 Task: Open Card Card0000000403 in Board Board0000000101 in Workspace WS0000000034 in Trello. Add Member Email0000000135 to Card Card0000000403 in Board Board0000000101 in Workspace WS0000000034 in Trello. Add Orange Label titled Label0000000403 to Card Card0000000403 in Board Board0000000101 in Workspace WS0000000034 in Trello. Add Checklist CL0000000403 to Card Card0000000403 in Board Board0000000101 in Workspace WS0000000034 in Trello. Add Dates with Start Date as Oct 01 2023 and Due Date as Oct 31 2023 to Card Card0000000403 in Board Board0000000101 in Workspace WS0000000034 in Trello
Action: Mouse moved to (710, 751)
Screenshot: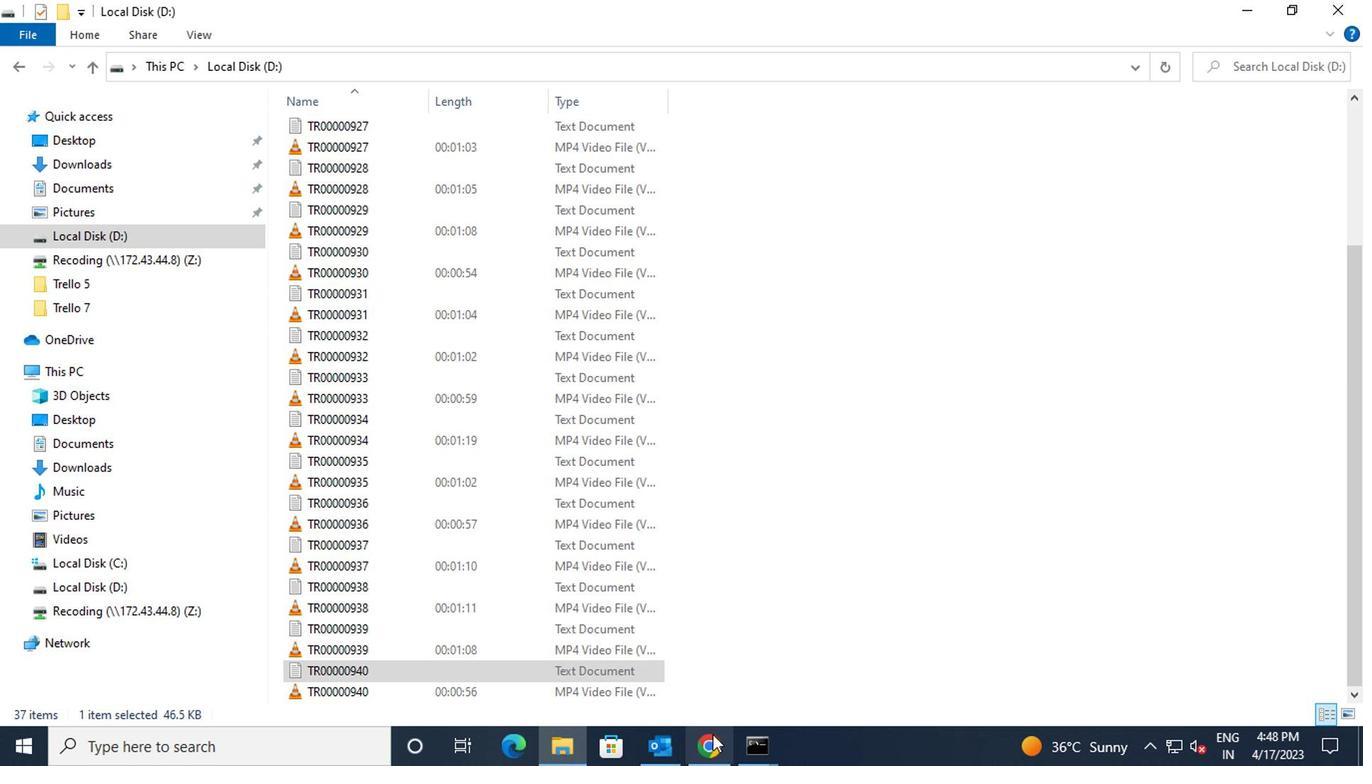 
Action: Mouse pressed left at (710, 751)
Screenshot: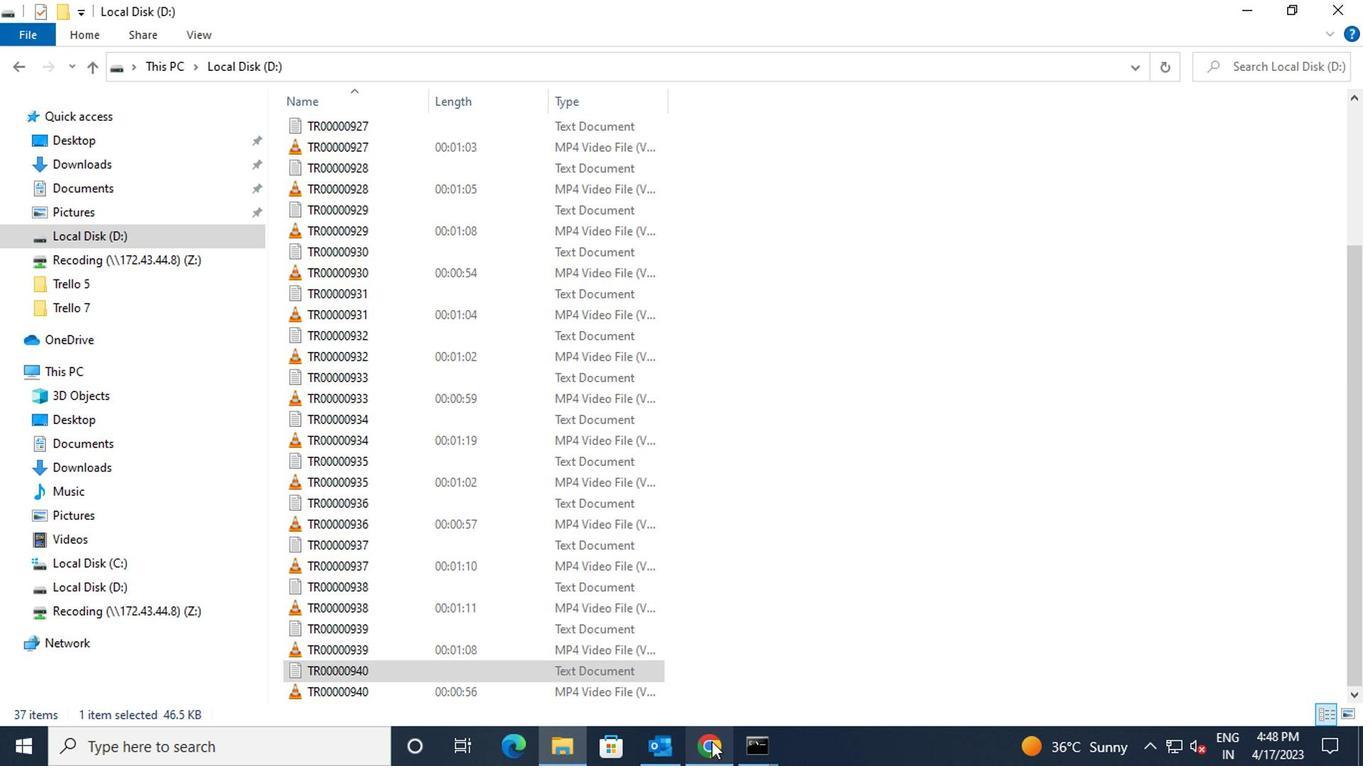 
Action: Mouse moved to (507, 646)
Screenshot: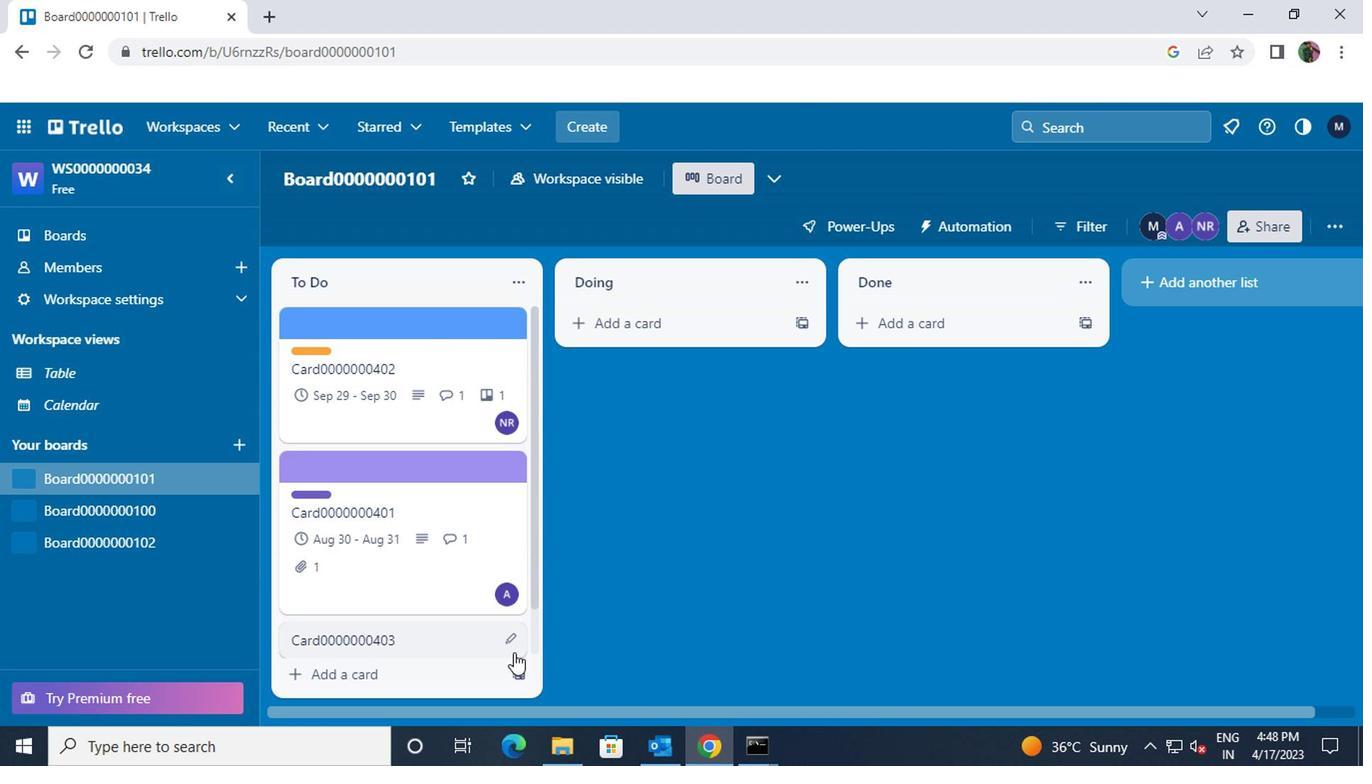 
Action: Mouse pressed left at (507, 646)
Screenshot: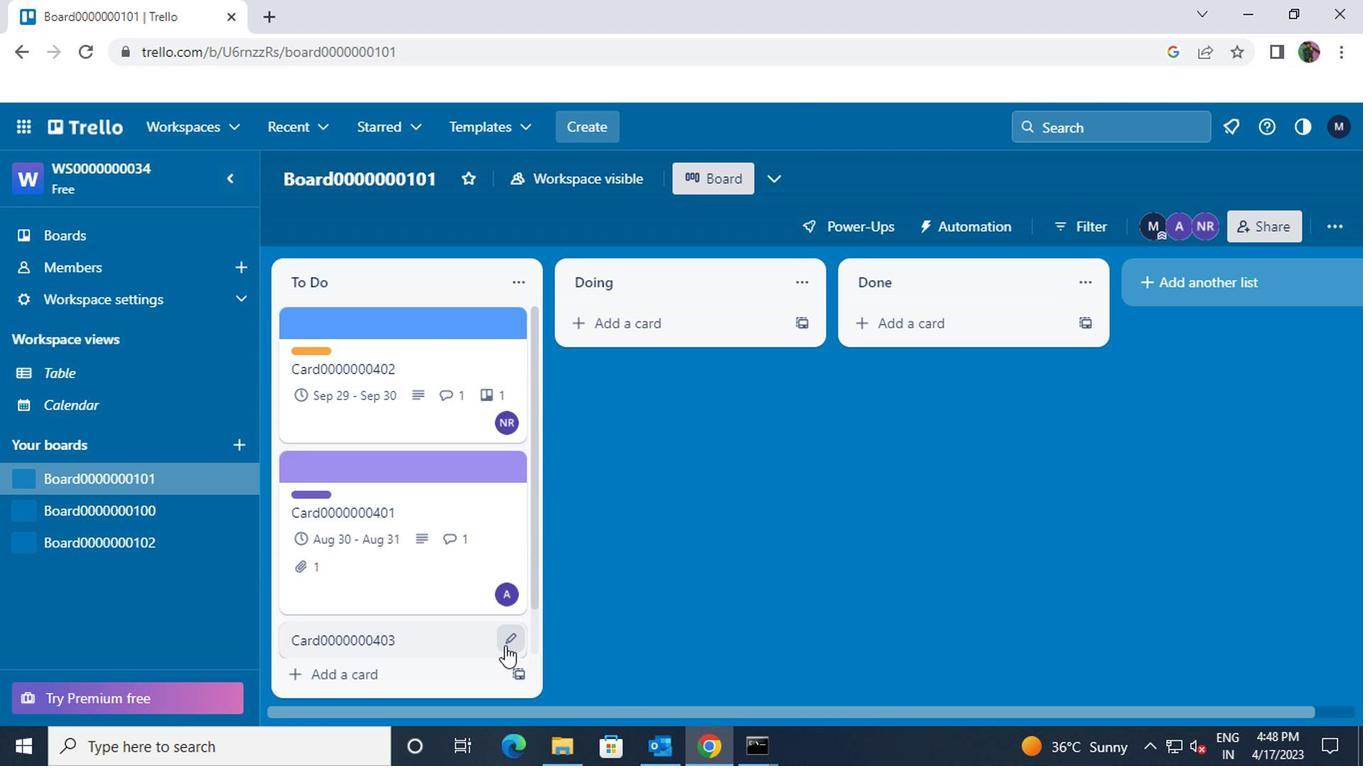 
Action: Mouse moved to (591, 448)
Screenshot: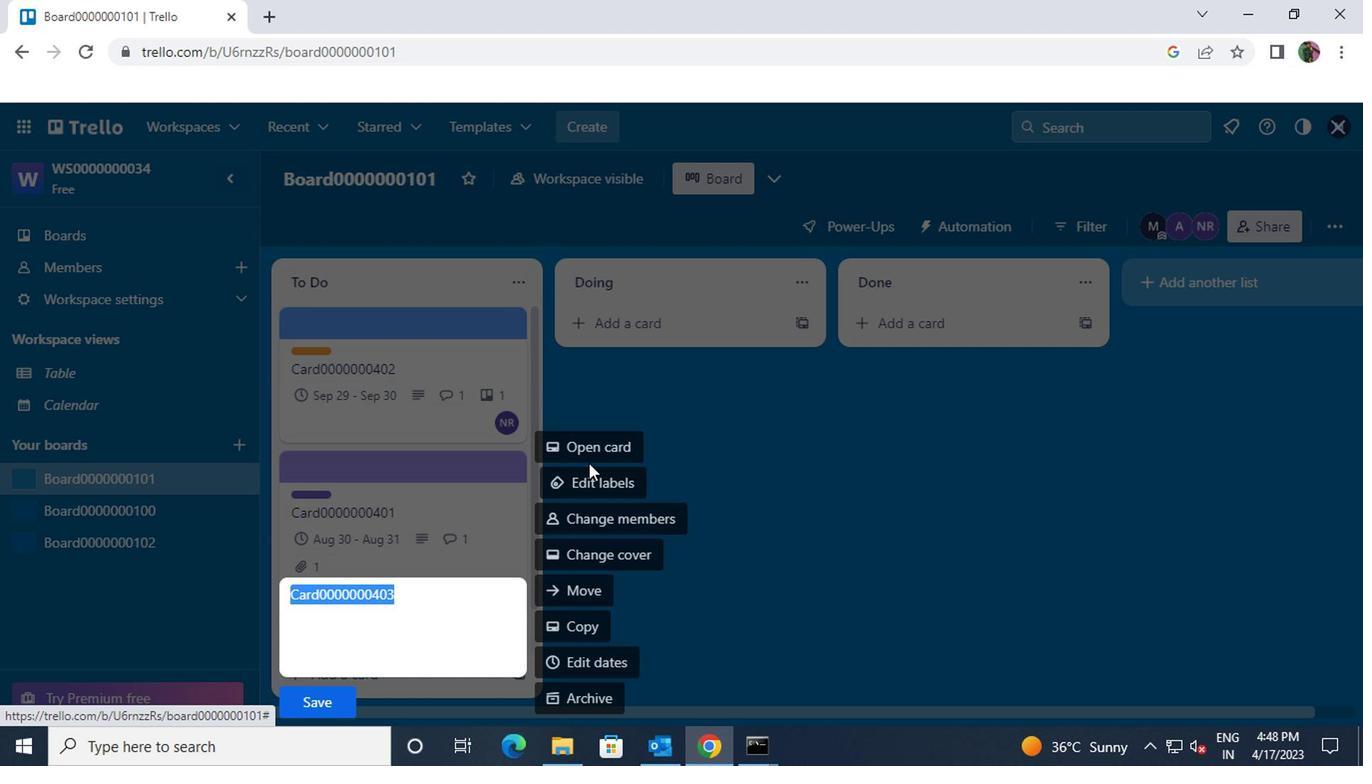 
Action: Mouse pressed left at (591, 448)
Screenshot: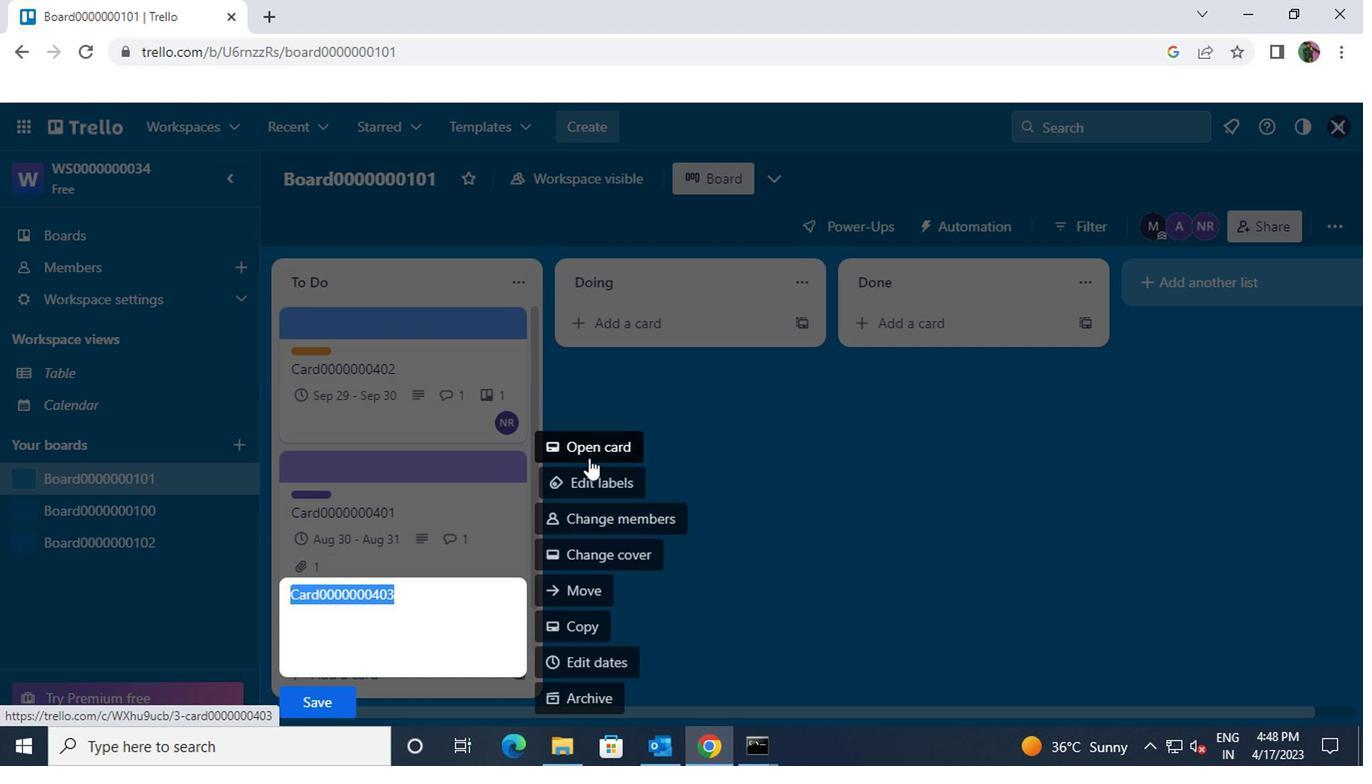 
Action: Mouse moved to (894, 285)
Screenshot: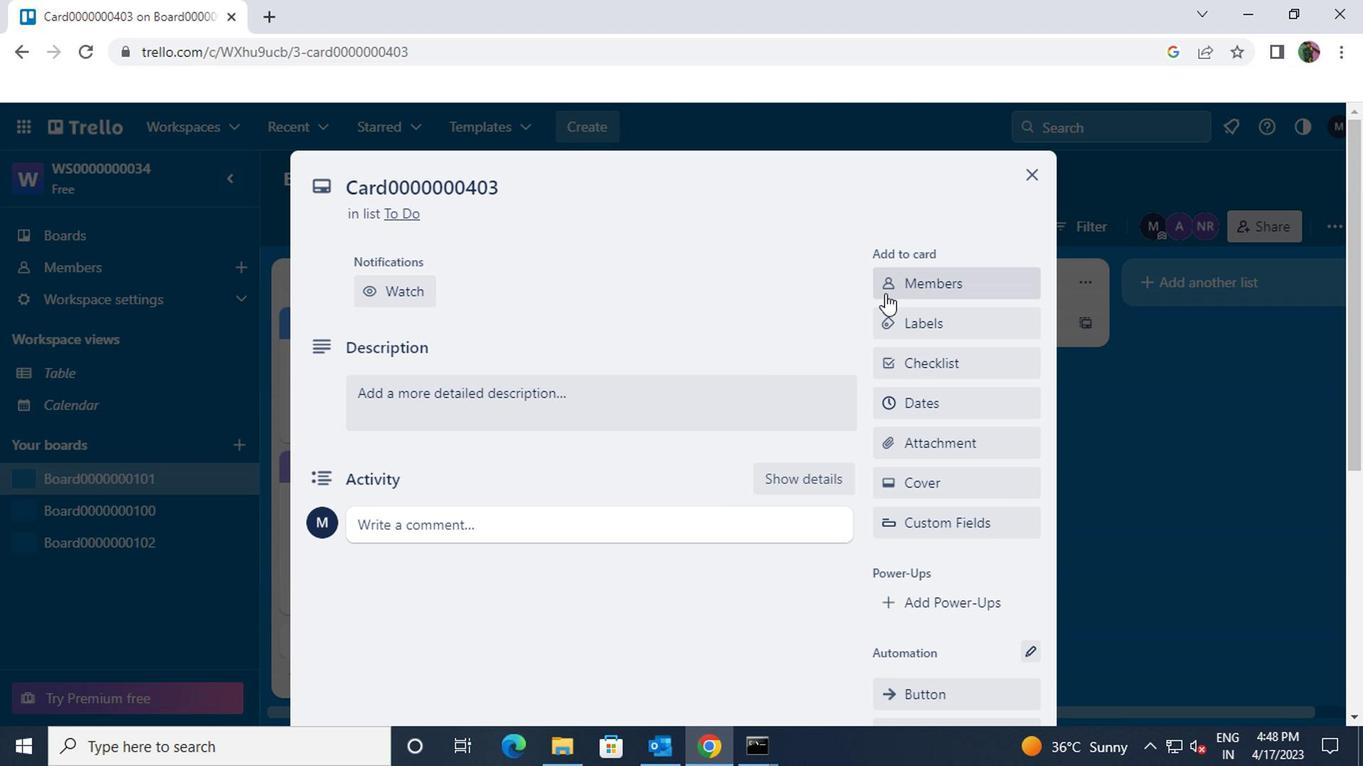 
Action: Mouse pressed left at (894, 285)
Screenshot: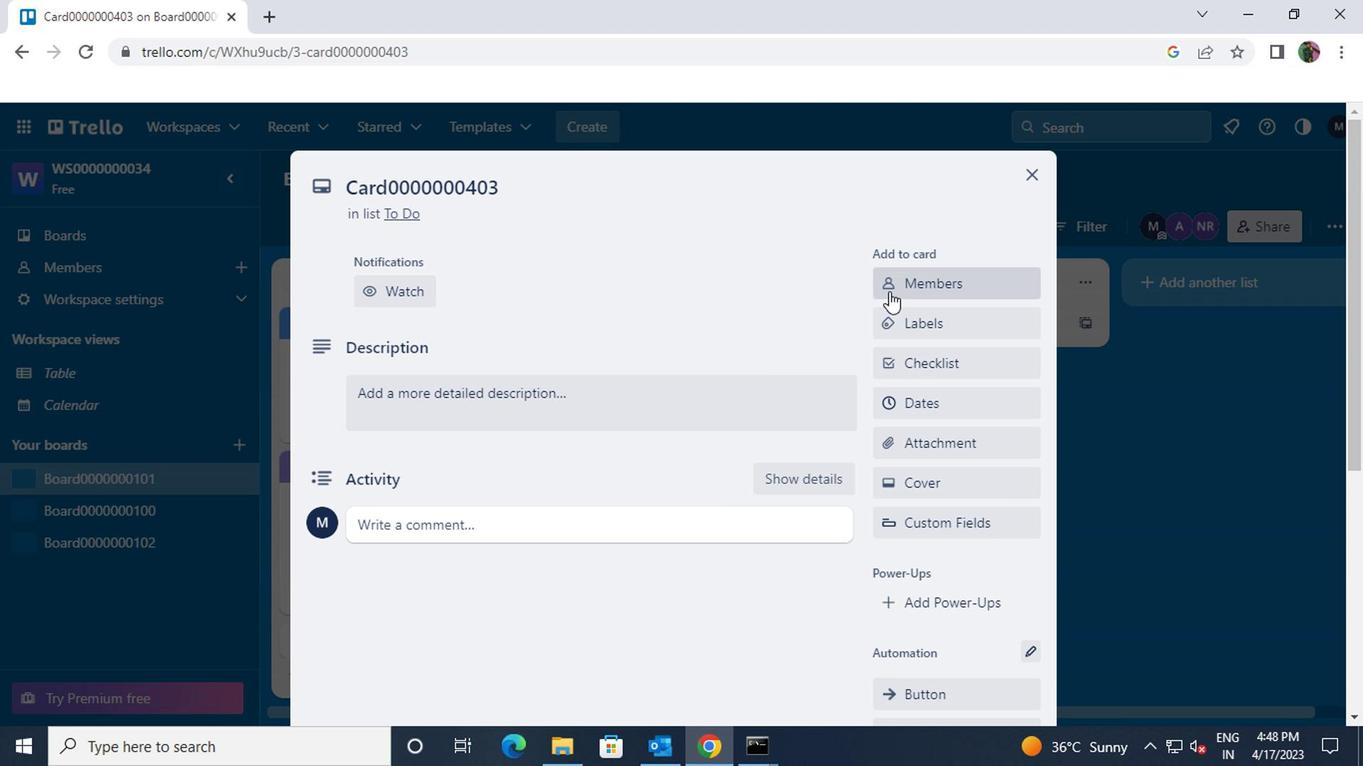 
Action: Key pressed vinnyoffice2<Key.shift>@GMAIL.COM
Screenshot: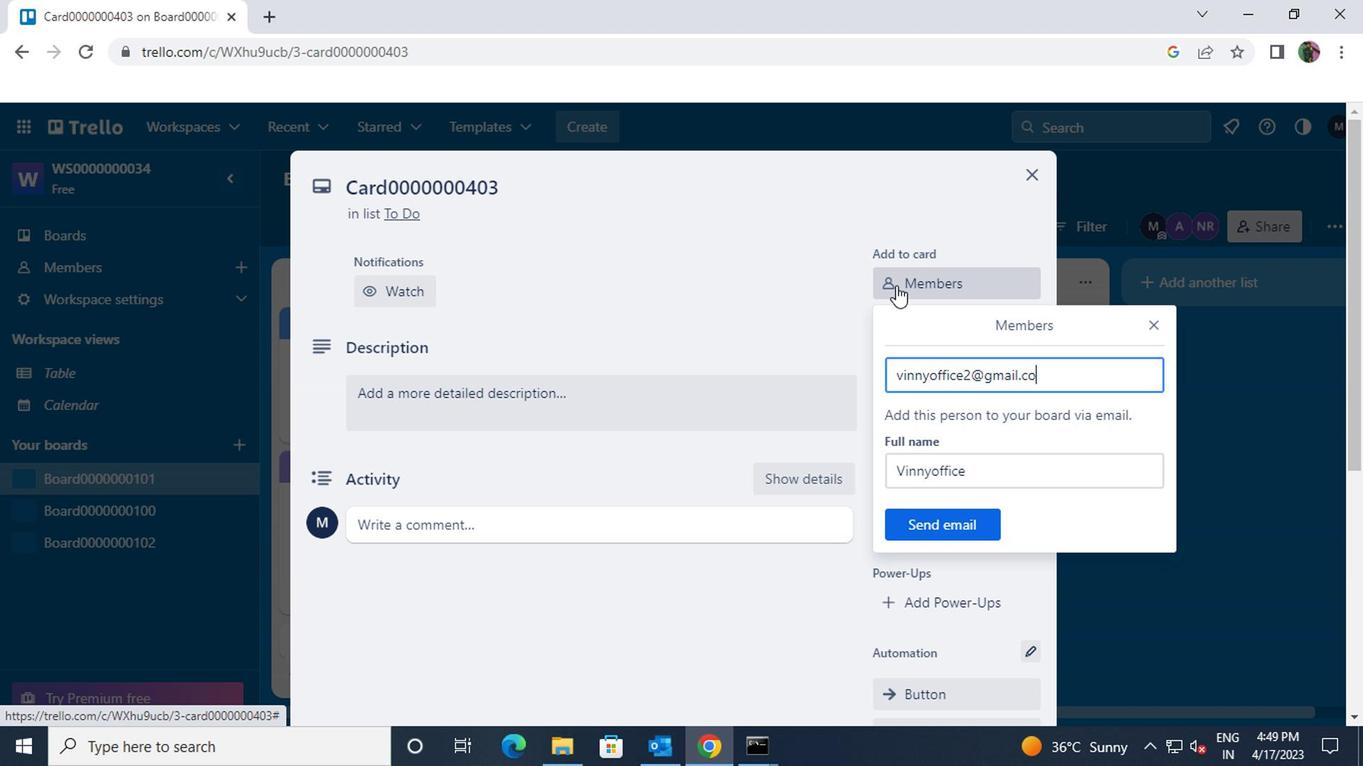 
Action: Mouse moved to (935, 522)
Screenshot: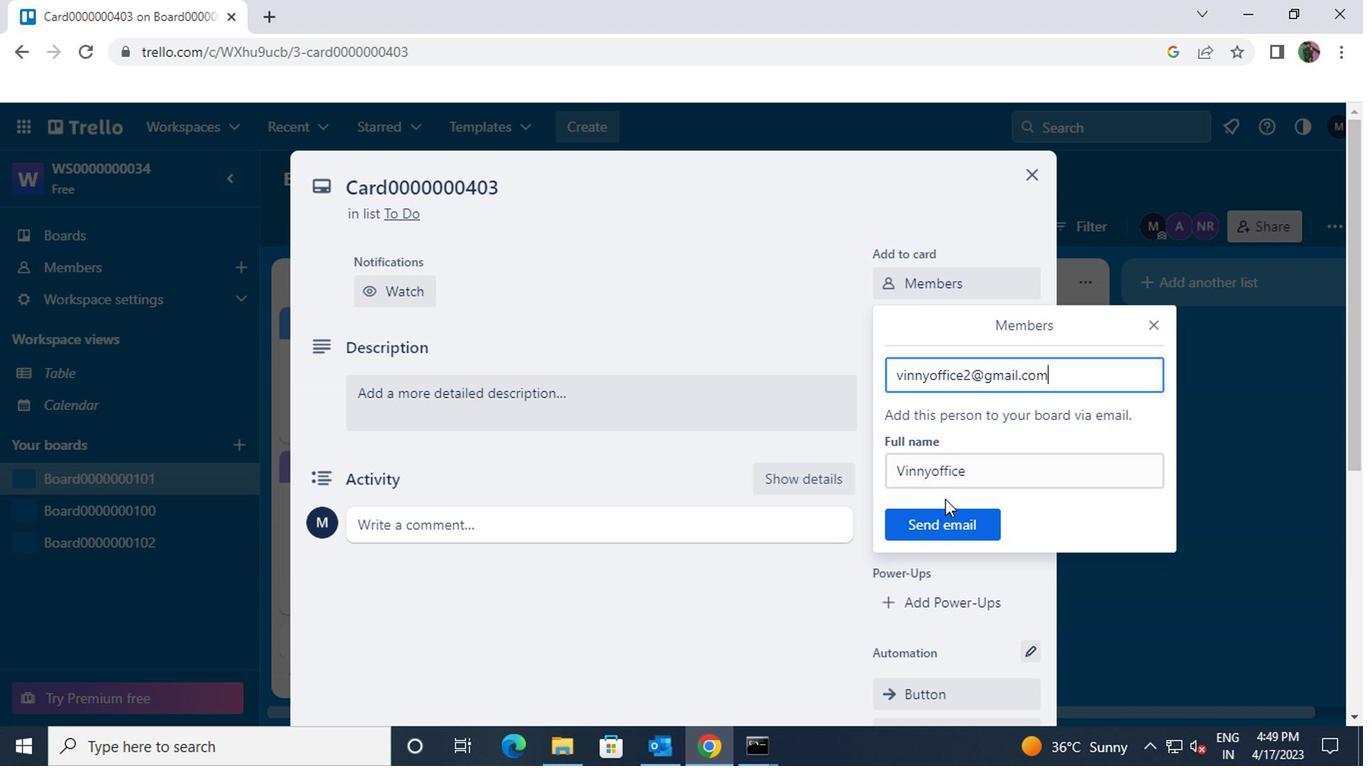 
Action: Mouse pressed left at (935, 522)
Screenshot: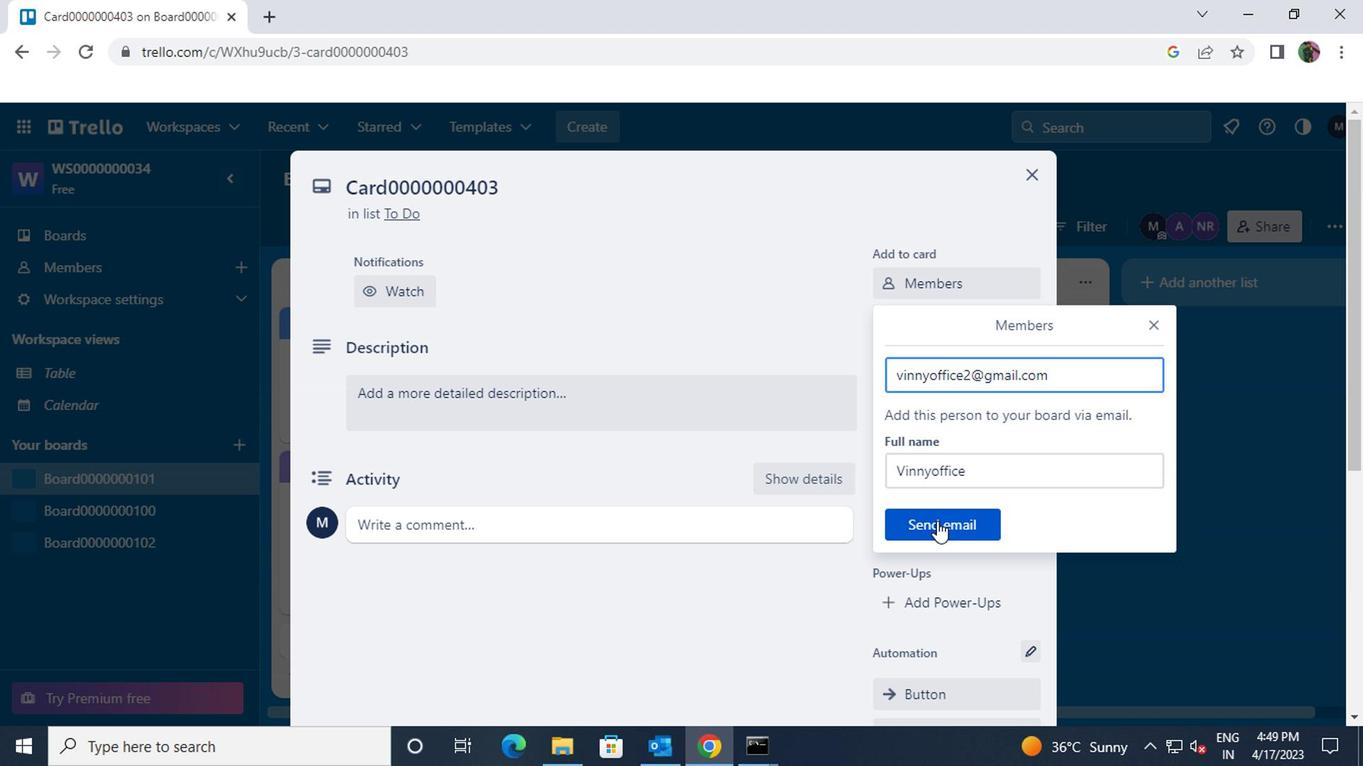 
Action: Mouse moved to (953, 326)
Screenshot: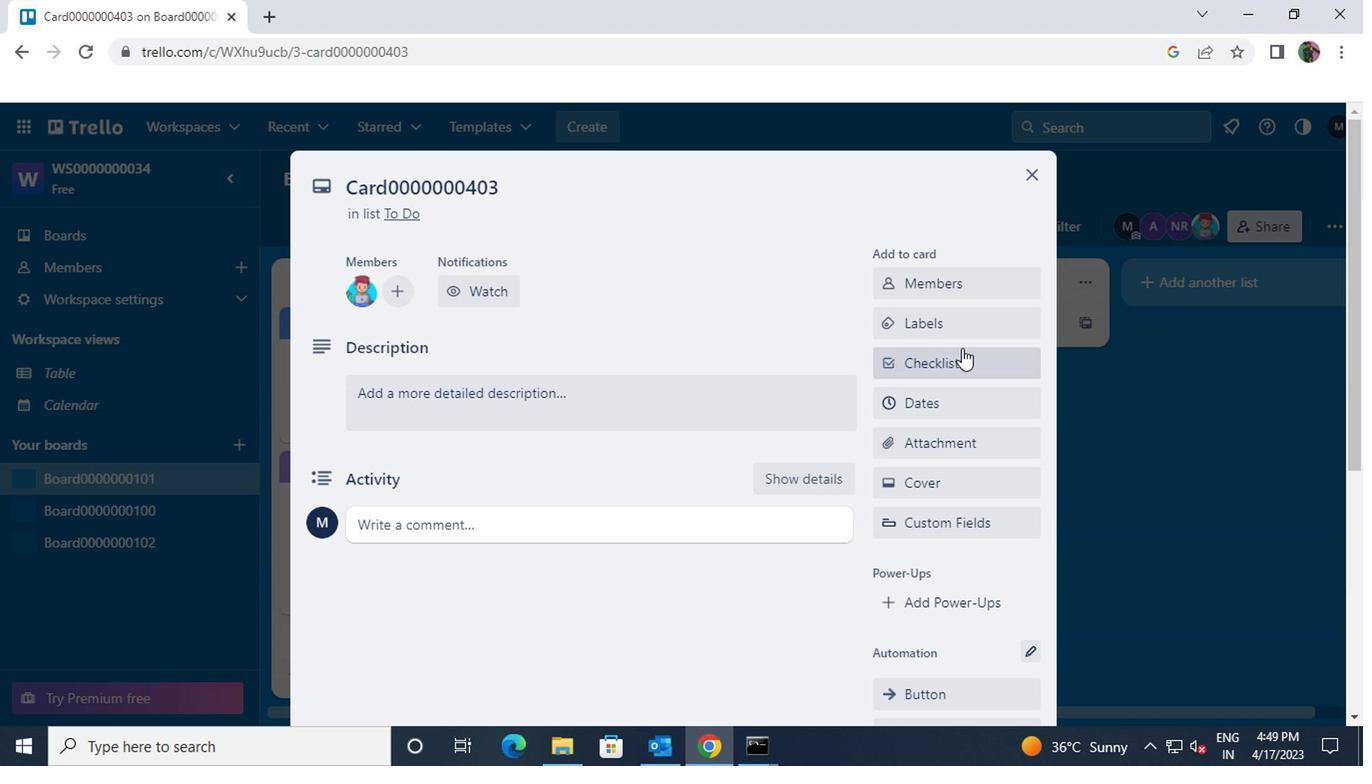 
Action: Mouse pressed left at (953, 326)
Screenshot: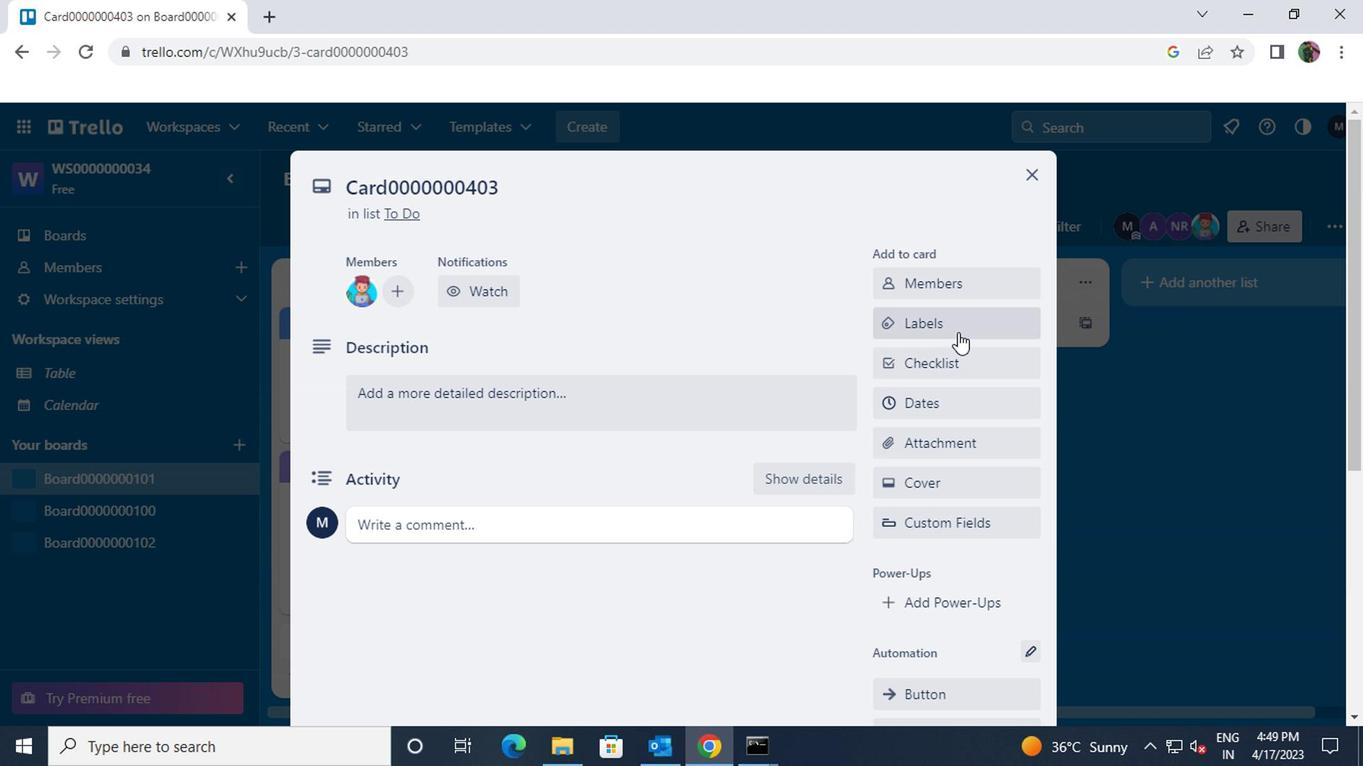 
Action: Mouse moved to (1014, 596)
Screenshot: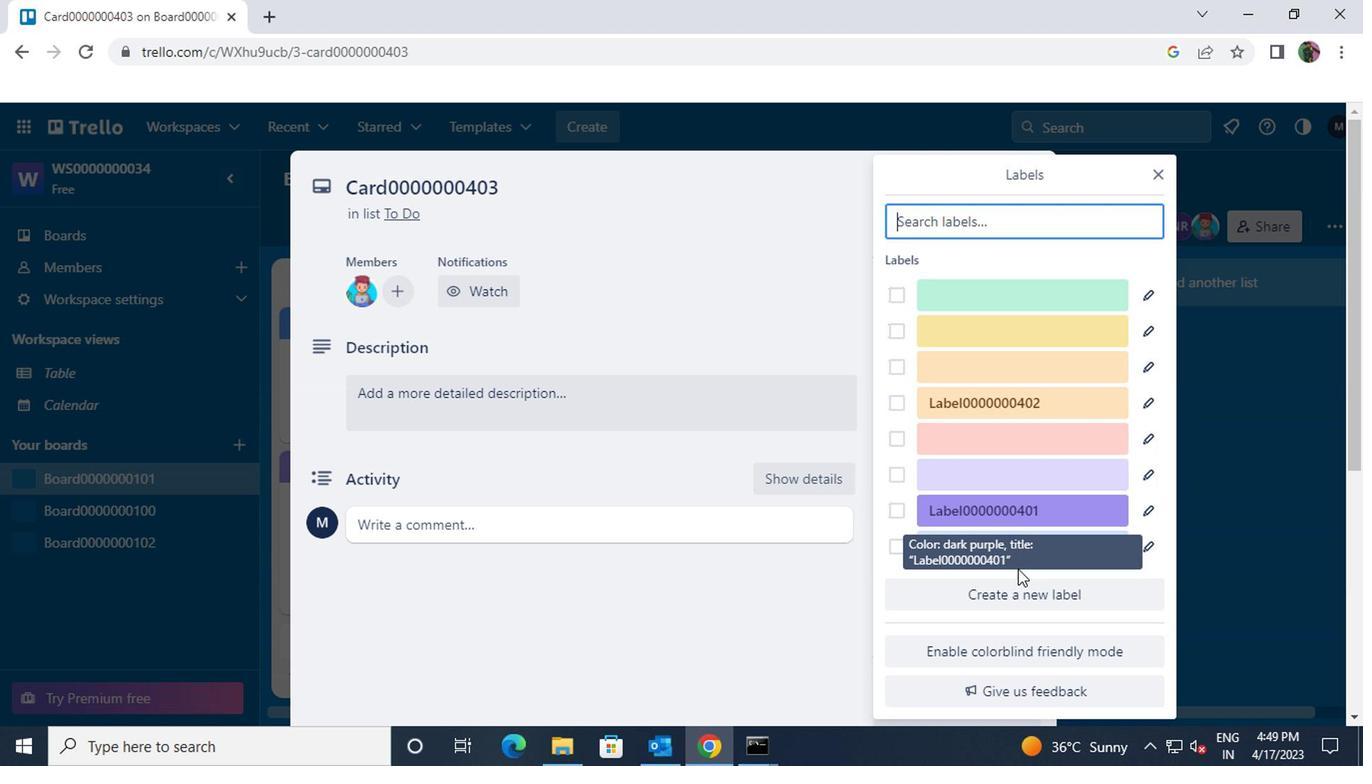 
Action: Mouse pressed left at (1014, 596)
Screenshot: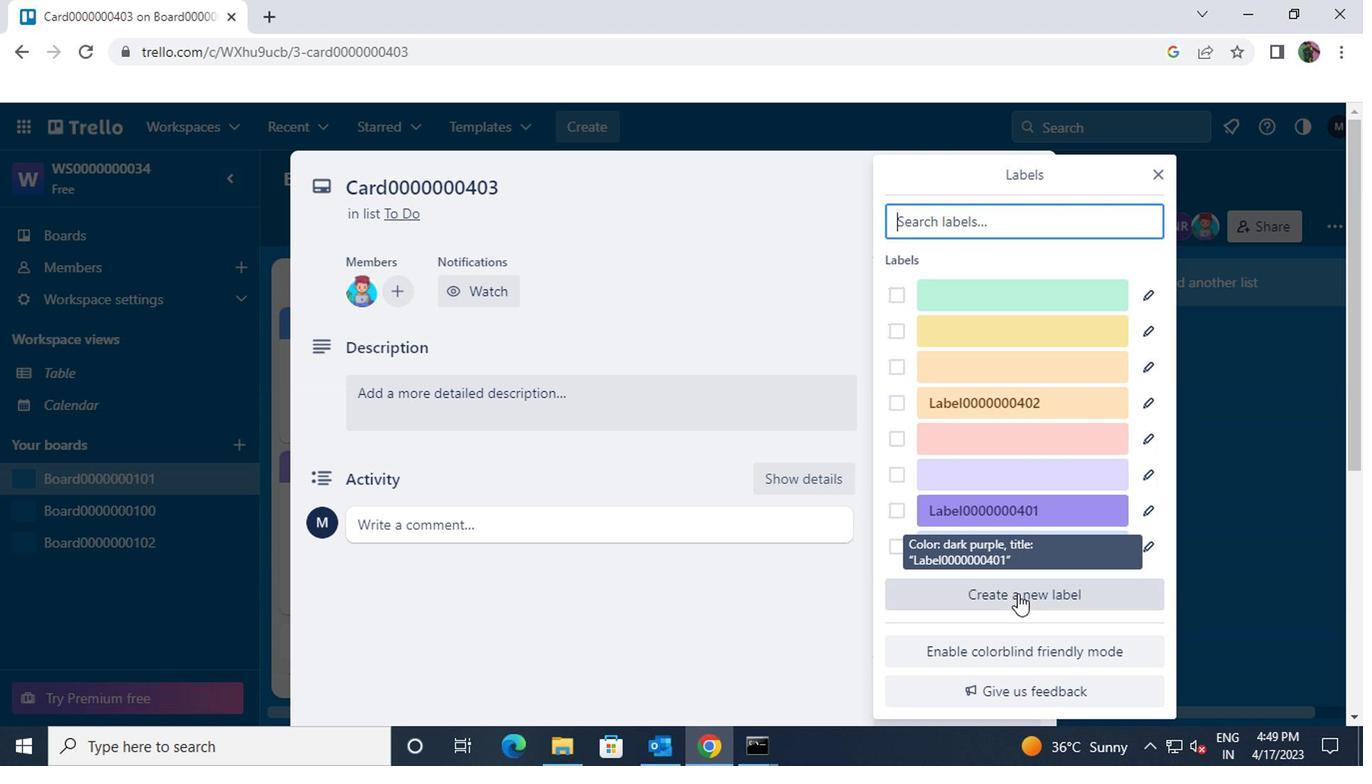 
Action: Mouse moved to (992, 355)
Screenshot: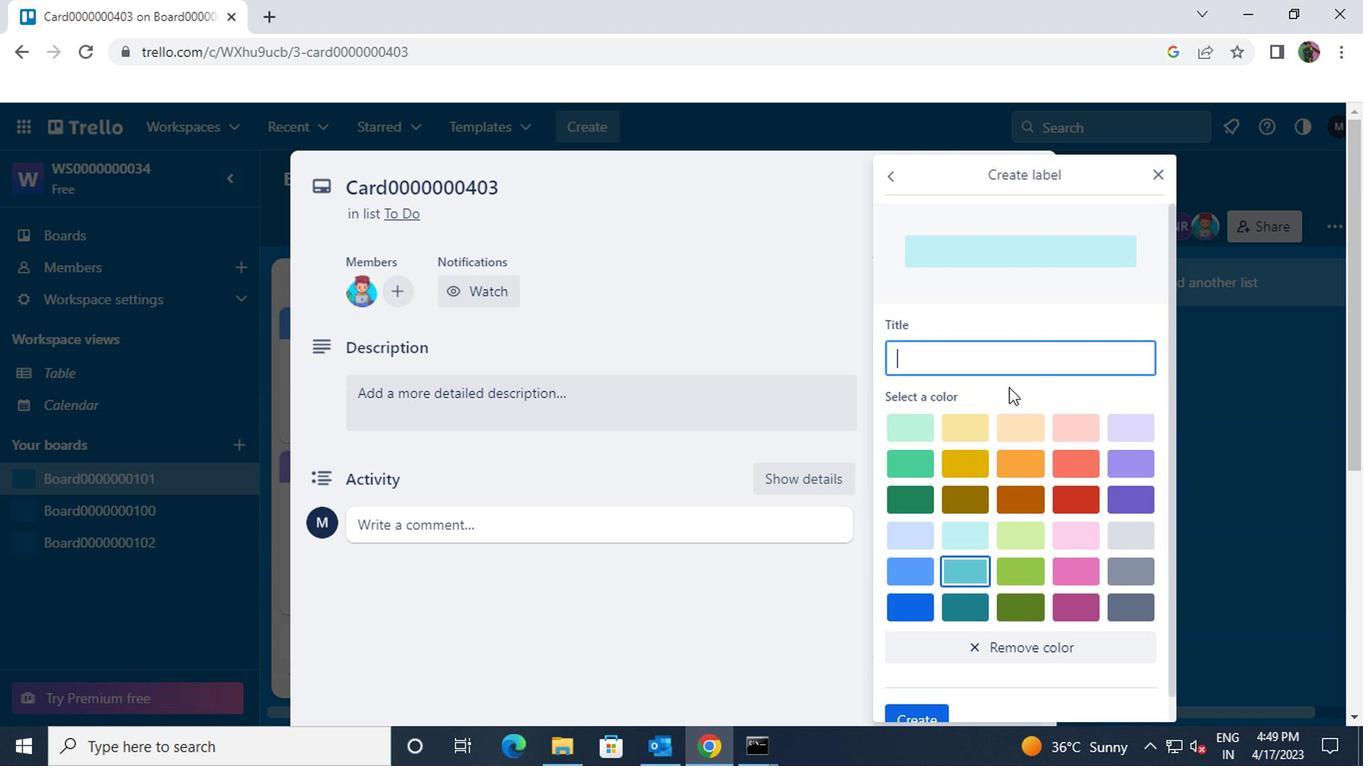 
Action: Mouse pressed left at (992, 355)
Screenshot: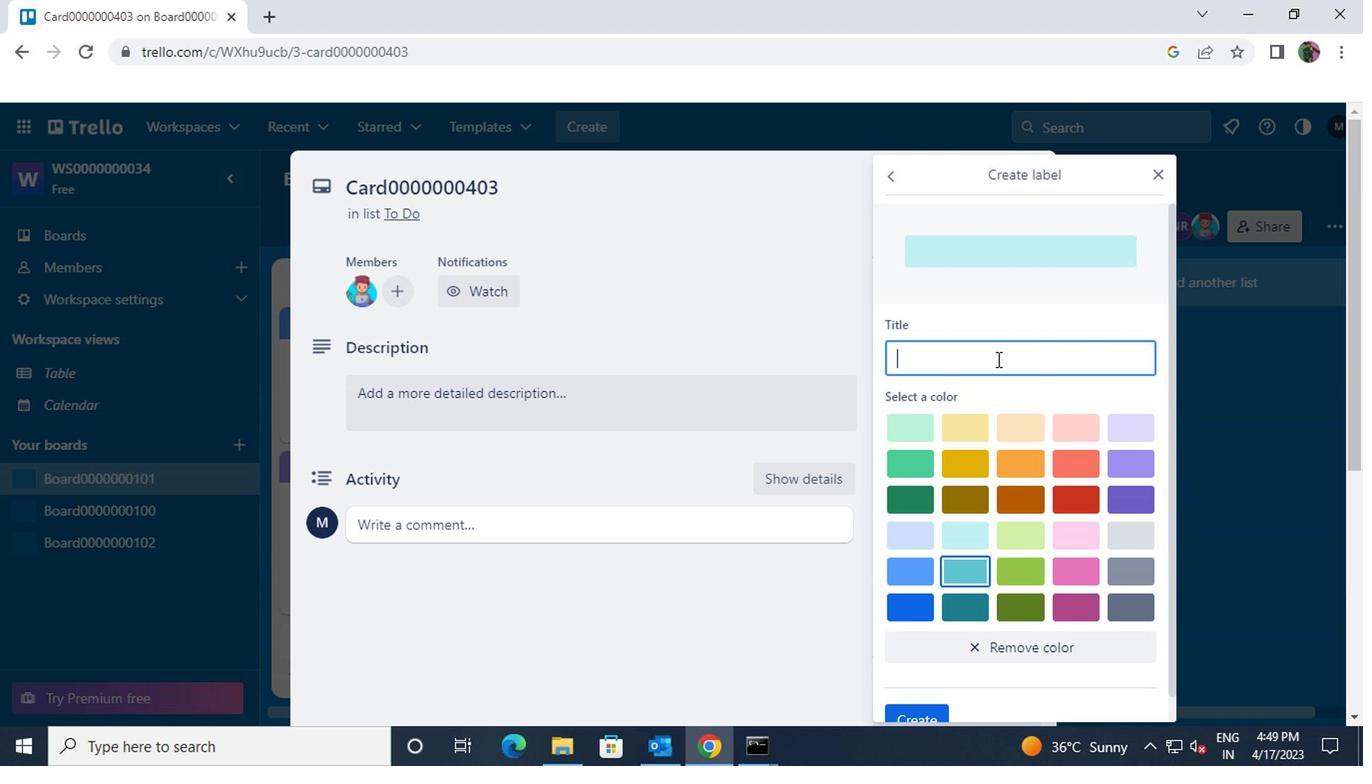 
Action: Key pressed <Key.shift>LABEL0000000403
Screenshot: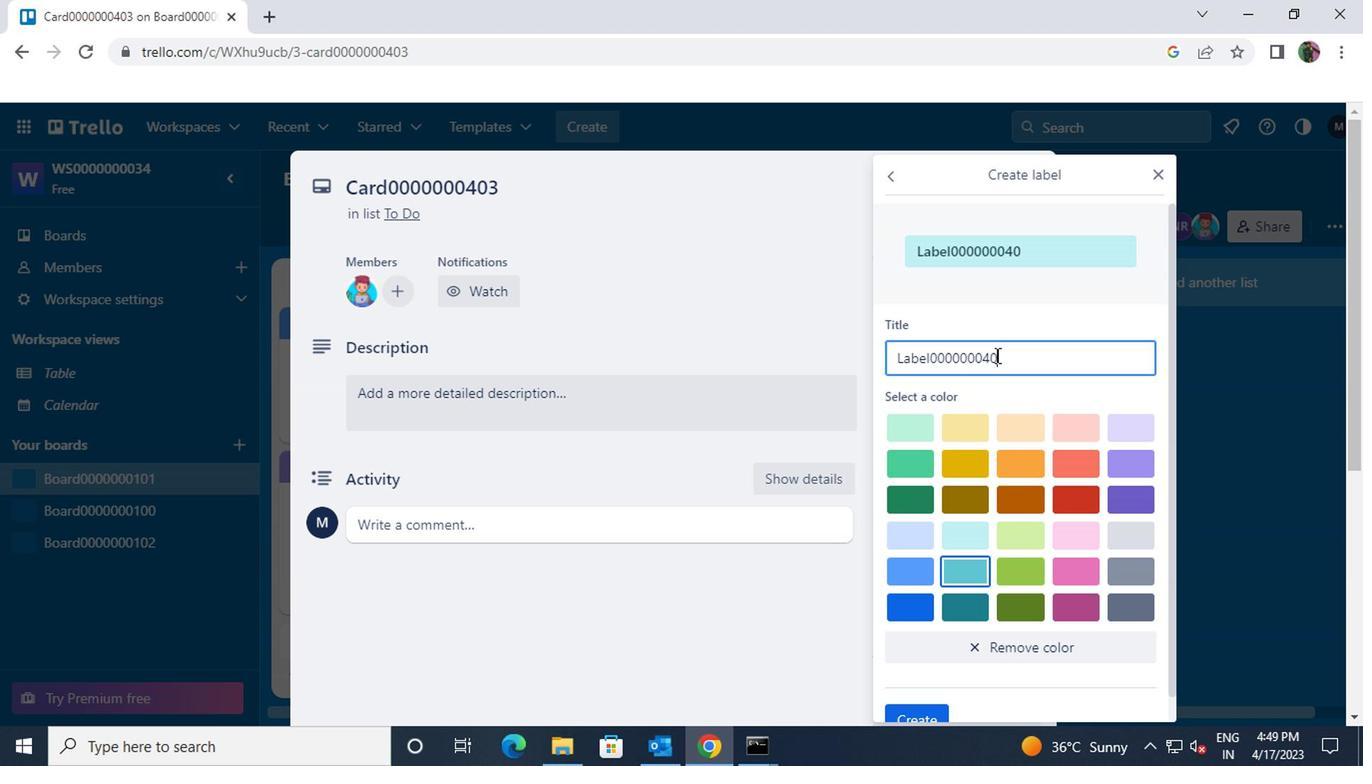 
Action: Mouse moved to (1030, 451)
Screenshot: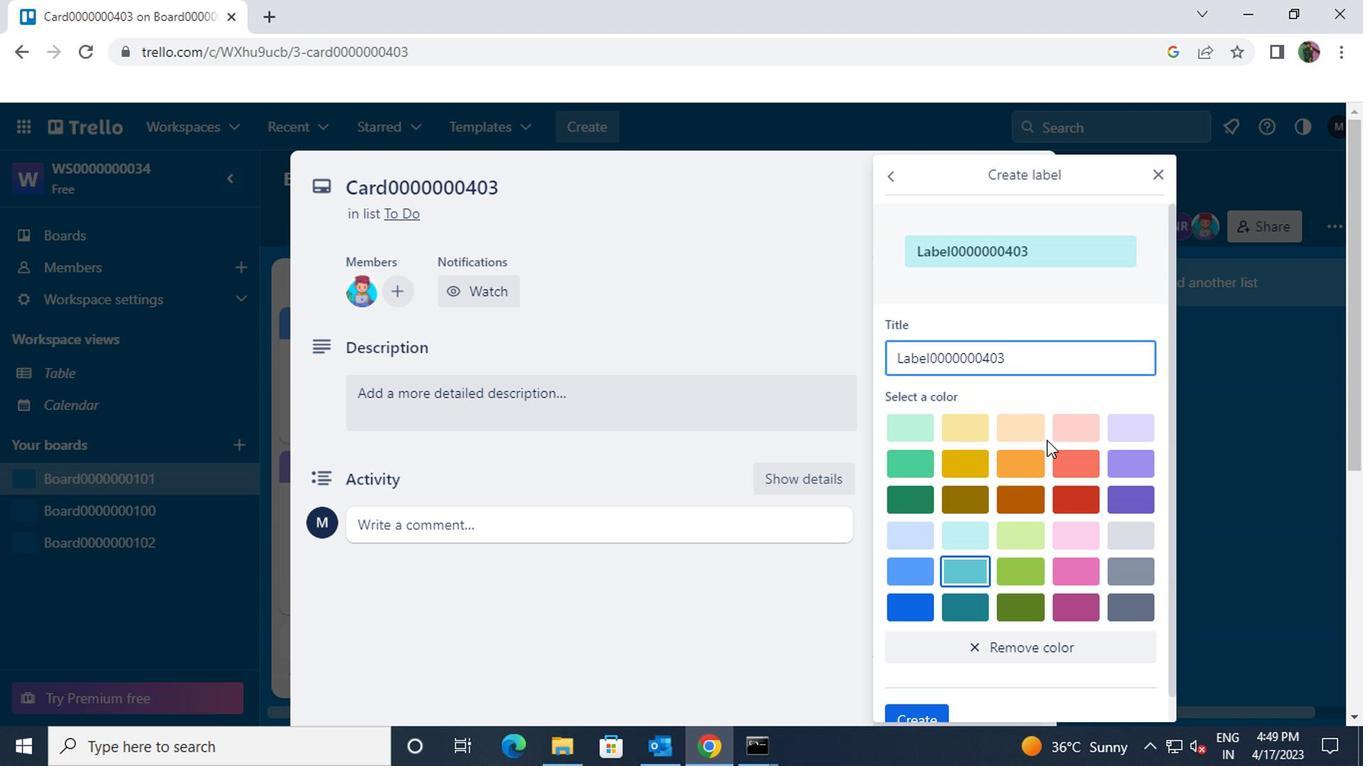 
Action: Mouse pressed left at (1030, 451)
Screenshot: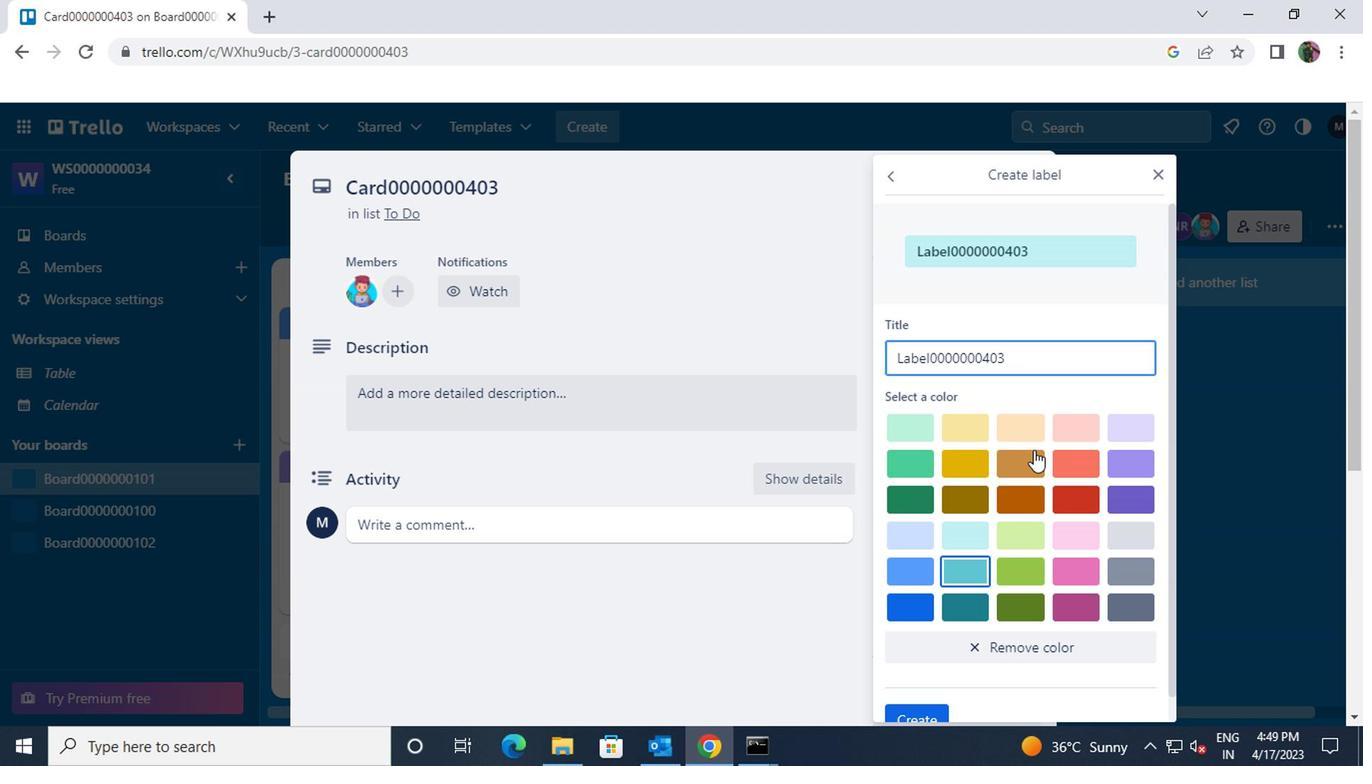 
Action: Mouse scrolled (1030, 450) with delta (0, -1)
Screenshot: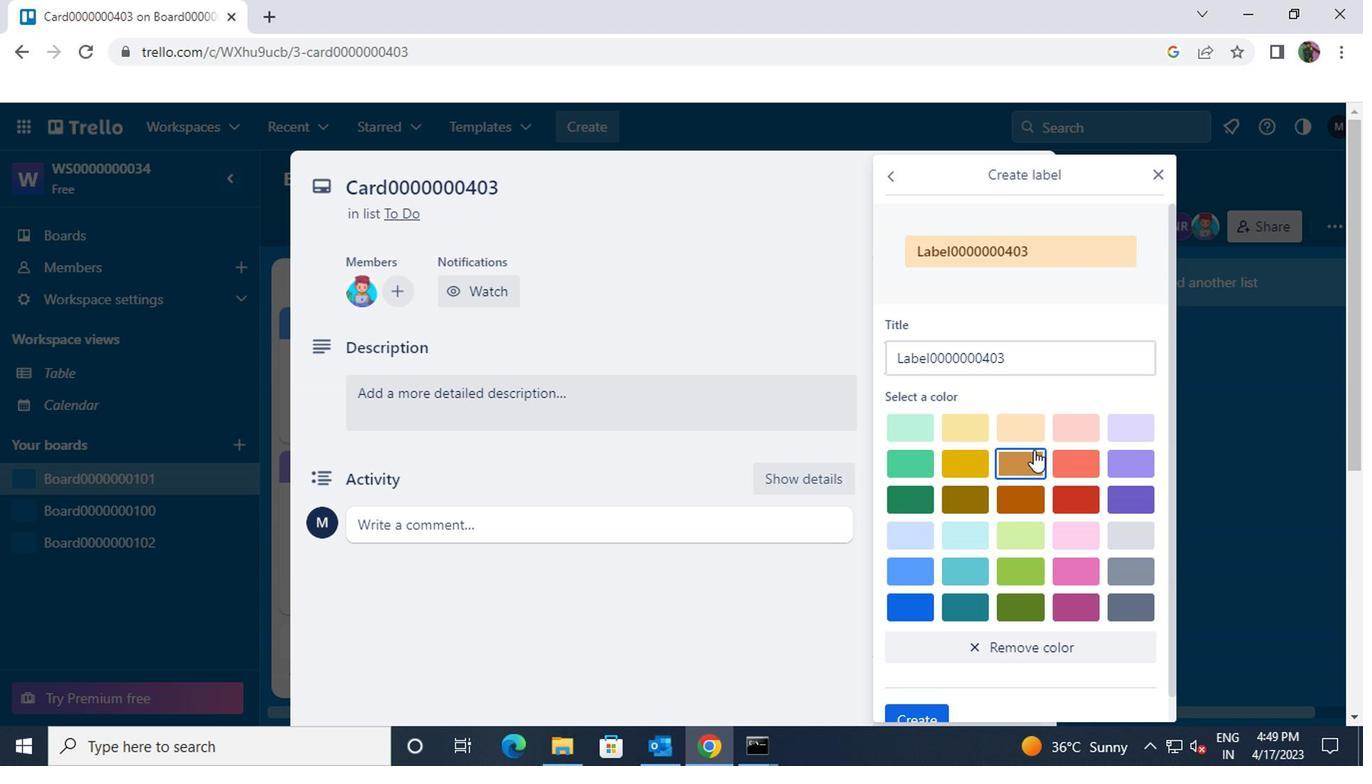 
Action: Mouse scrolled (1030, 450) with delta (0, -1)
Screenshot: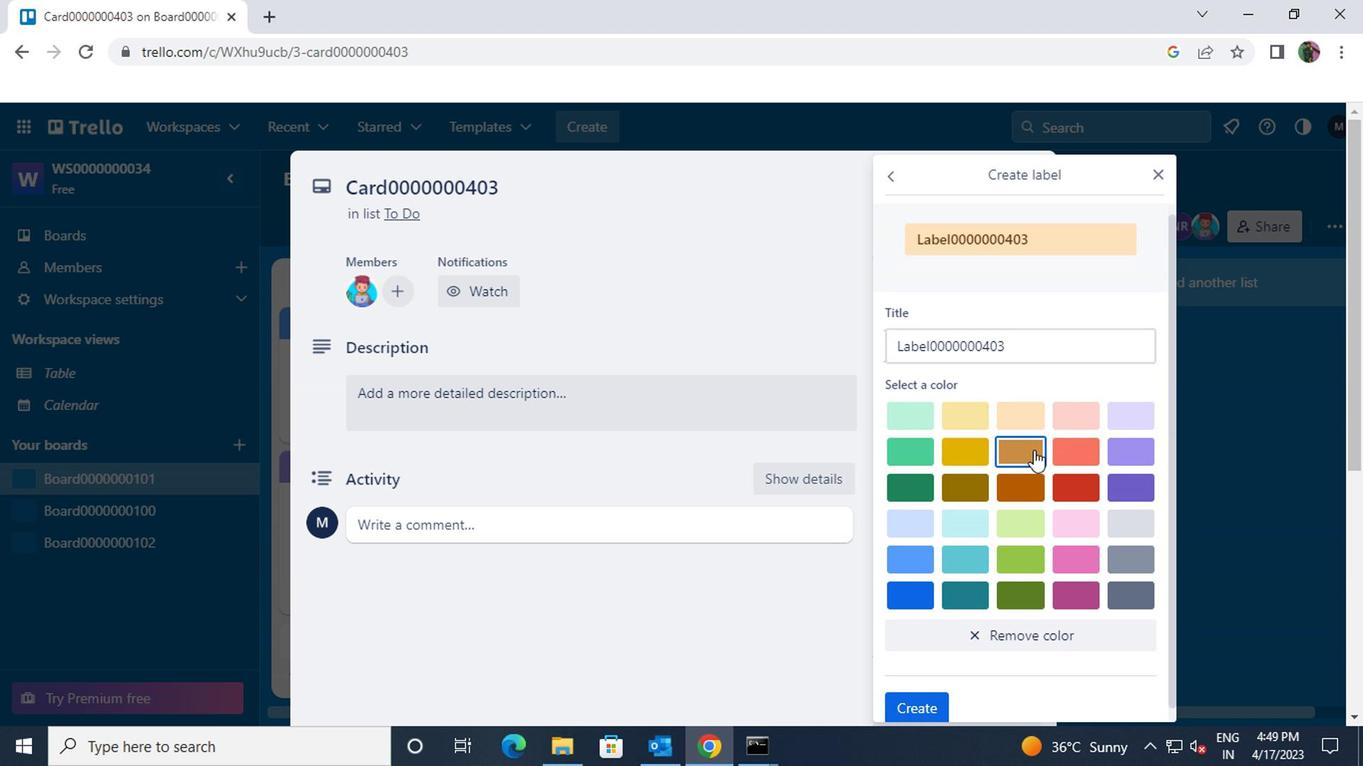 
Action: Mouse scrolled (1030, 450) with delta (0, -1)
Screenshot: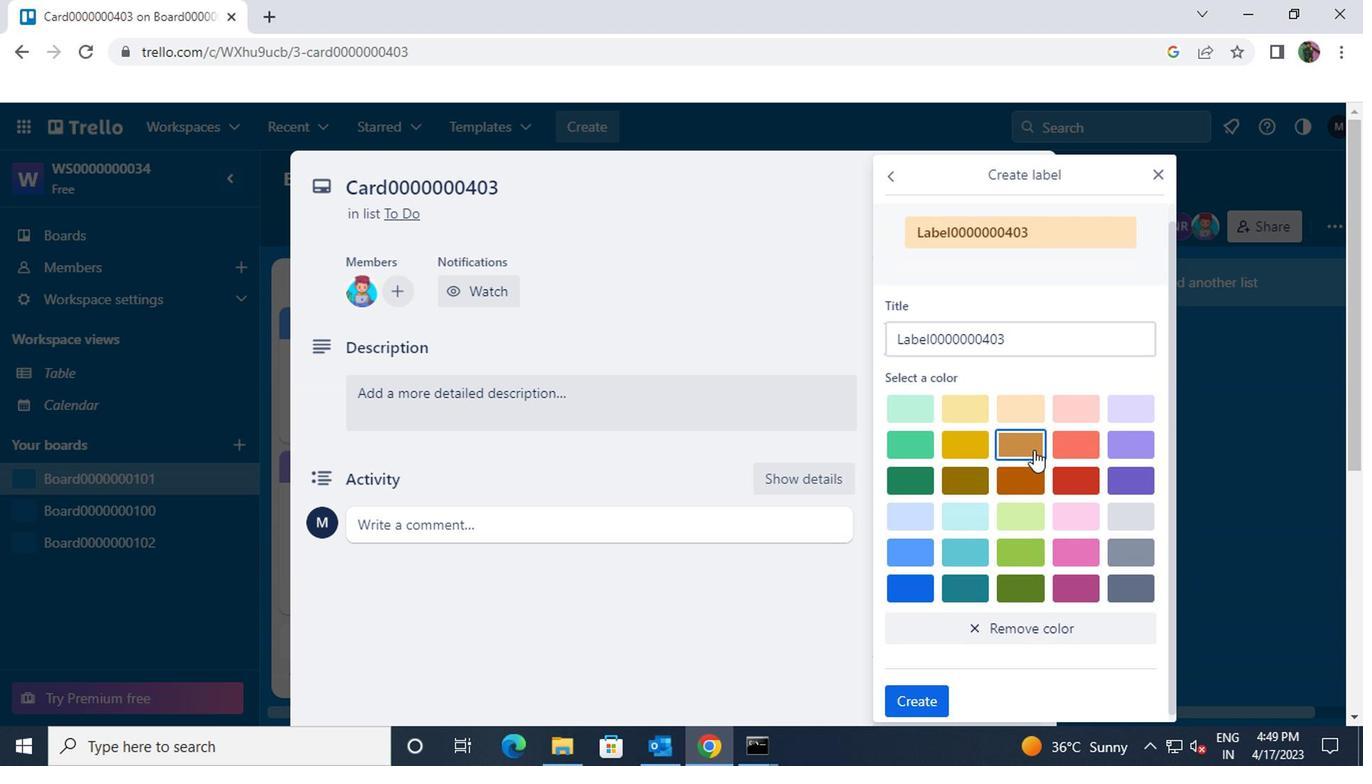 
Action: Mouse scrolled (1030, 450) with delta (0, -1)
Screenshot: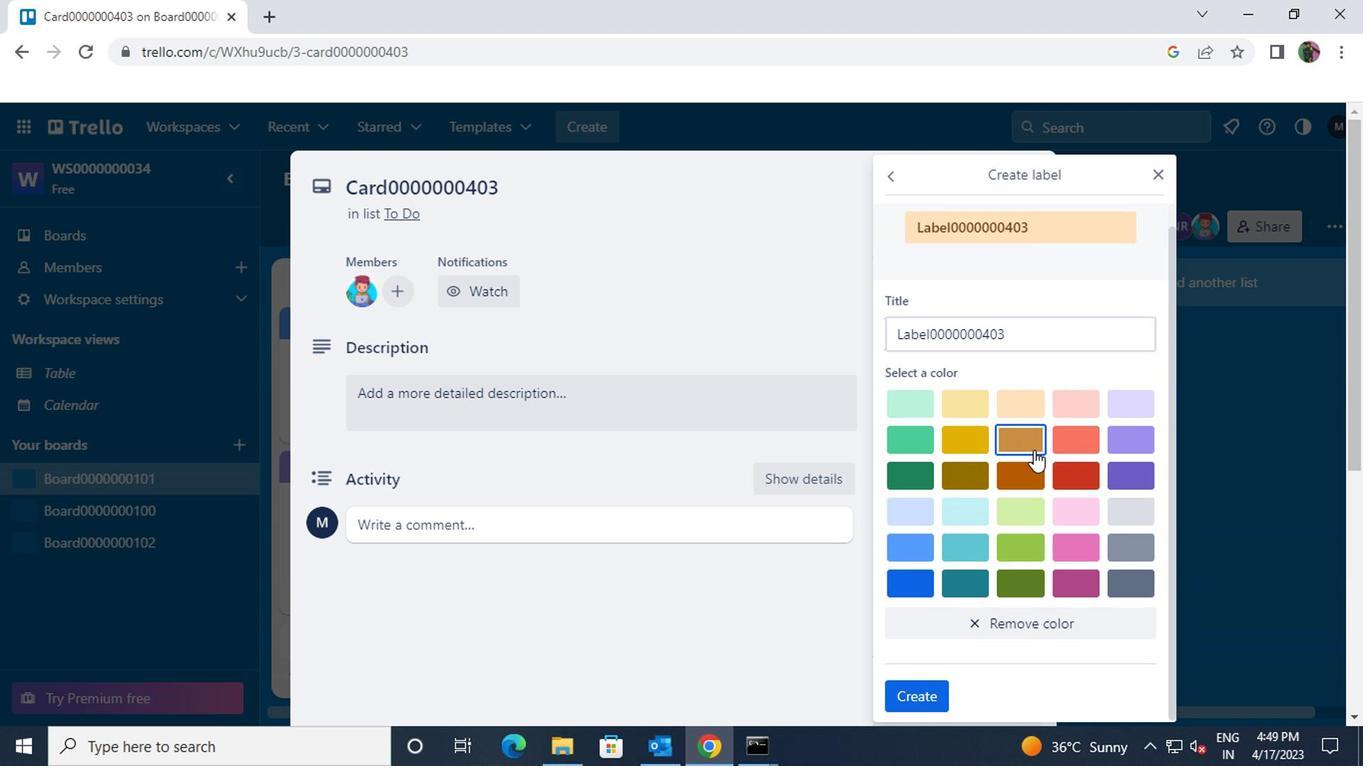 
Action: Mouse moved to (915, 679)
Screenshot: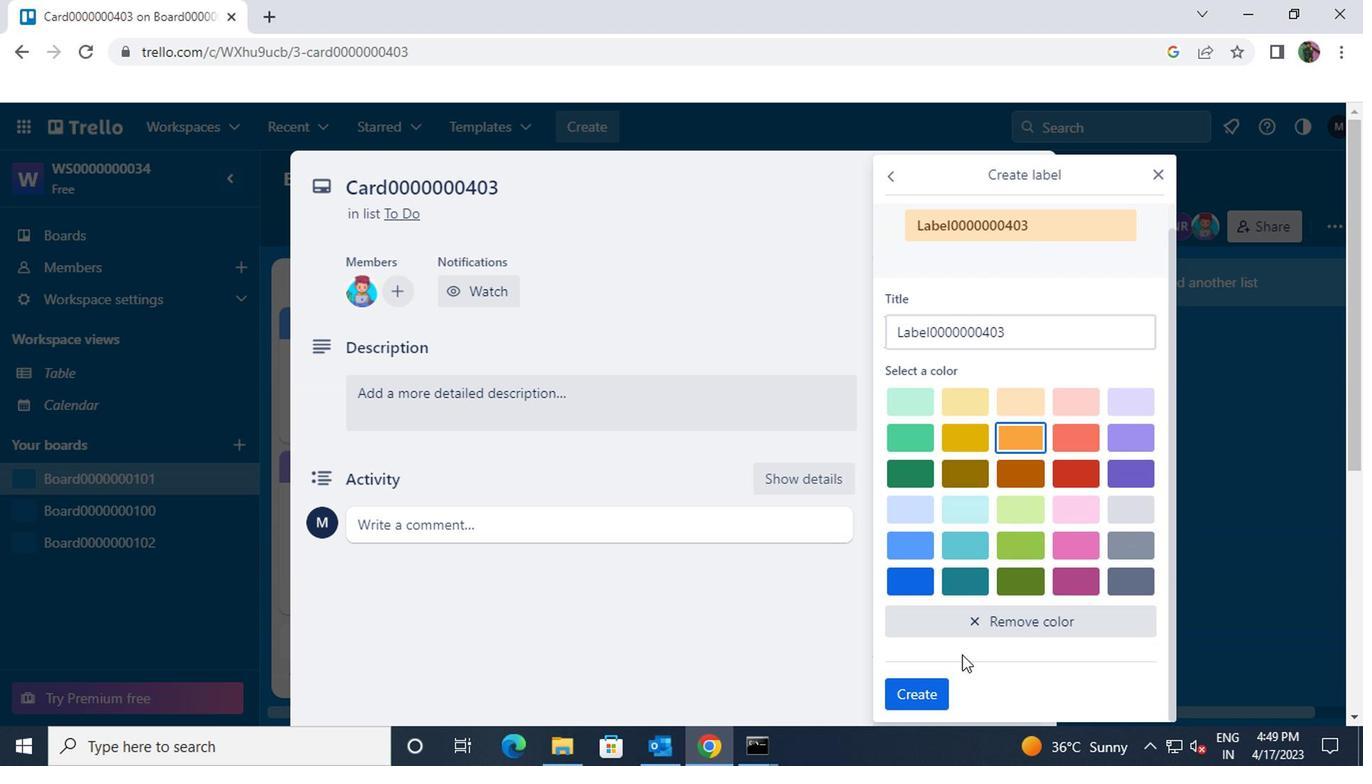 
Action: Mouse pressed left at (915, 679)
Screenshot: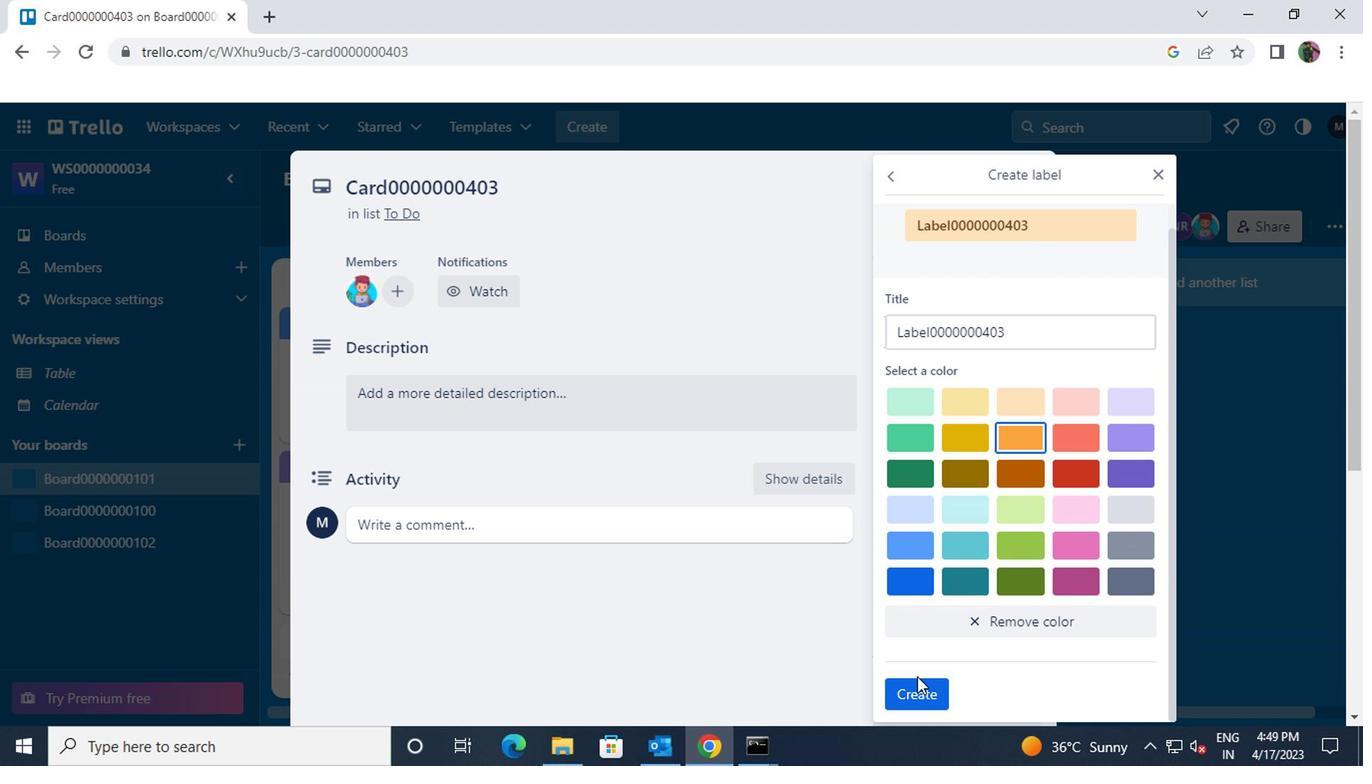 
Action: Mouse moved to (917, 689)
Screenshot: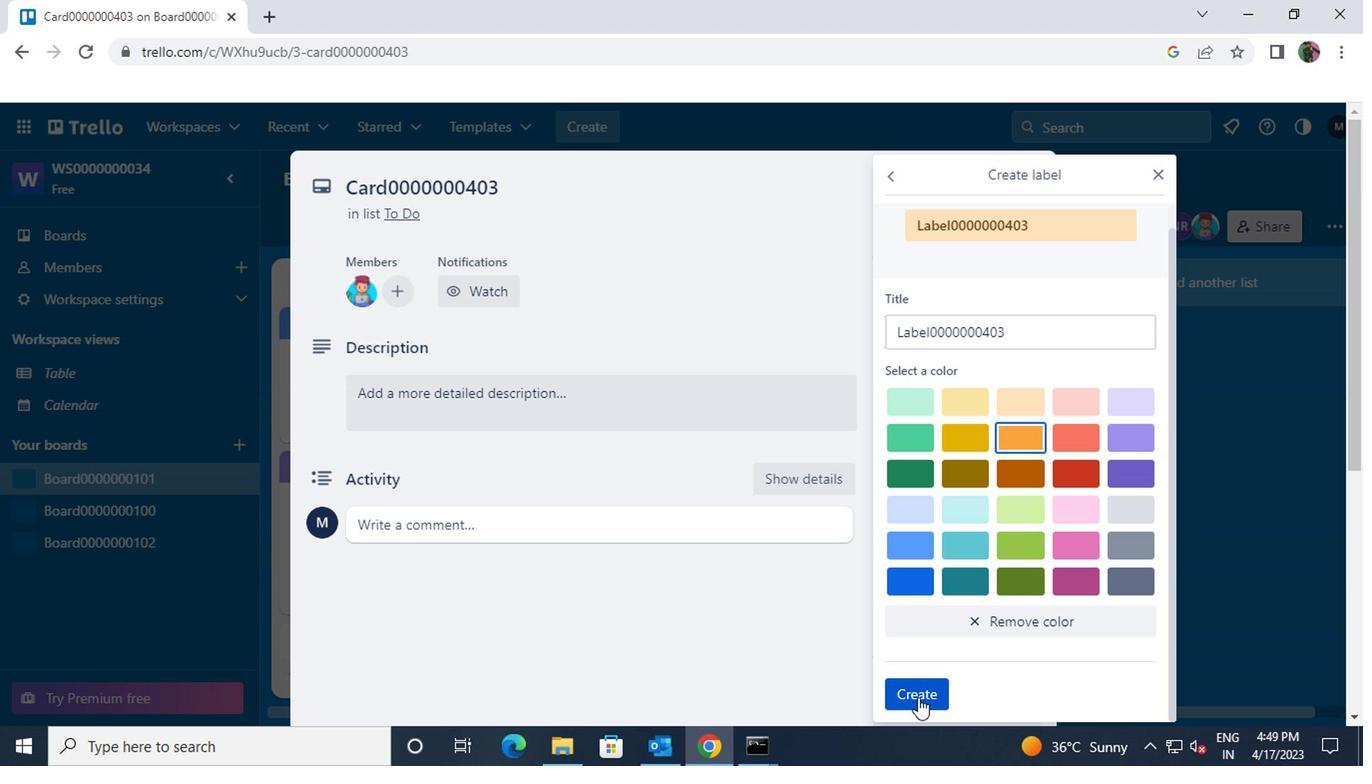 
Action: Mouse pressed left at (917, 689)
Screenshot: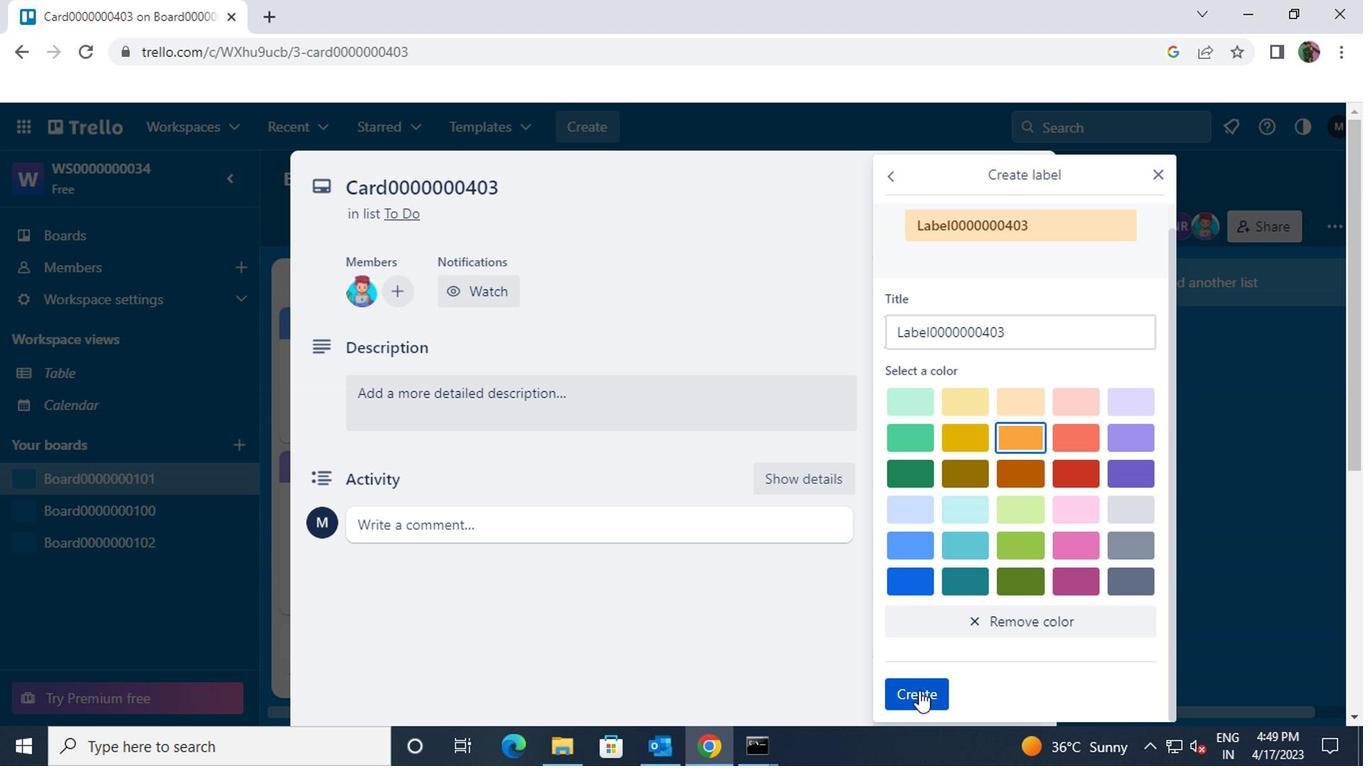 
Action: Mouse moved to (1150, 176)
Screenshot: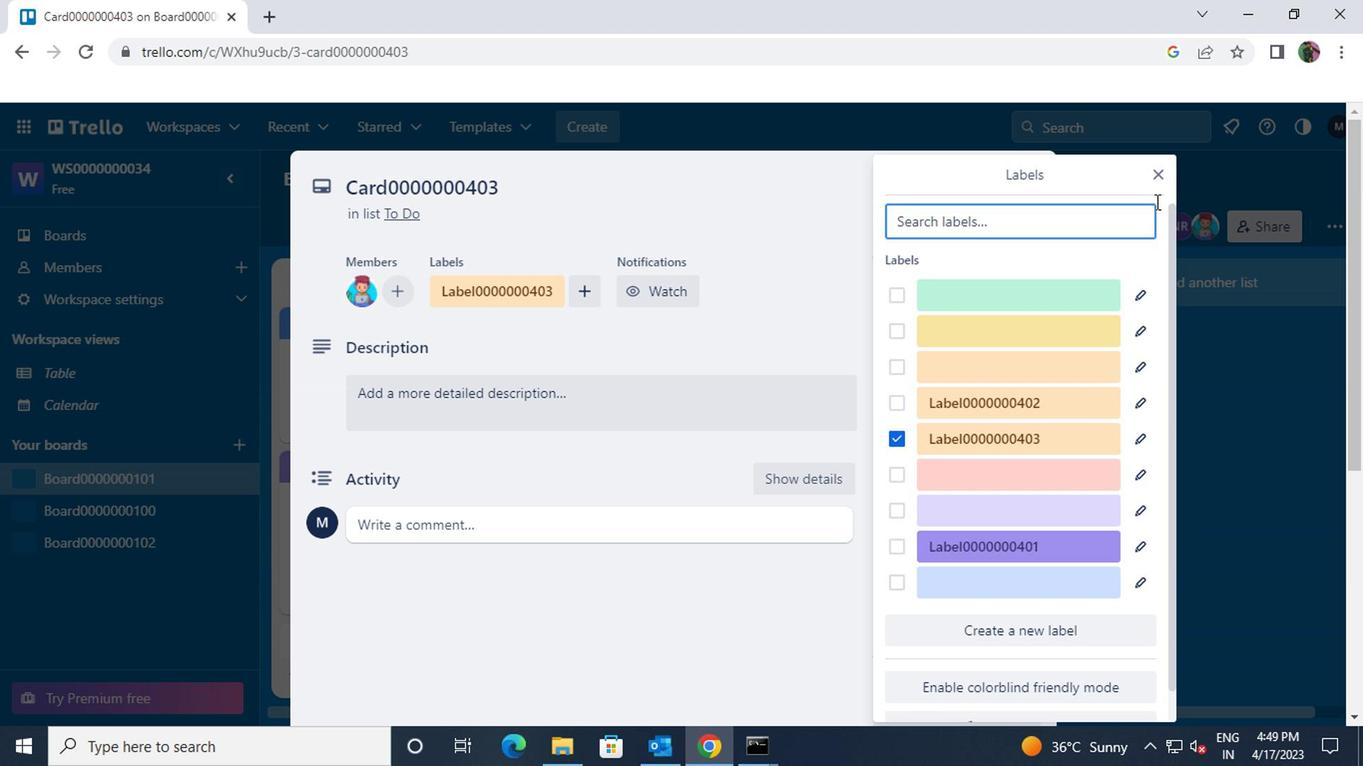 
Action: Mouse pressed left at (1150, 176)
Screenshot: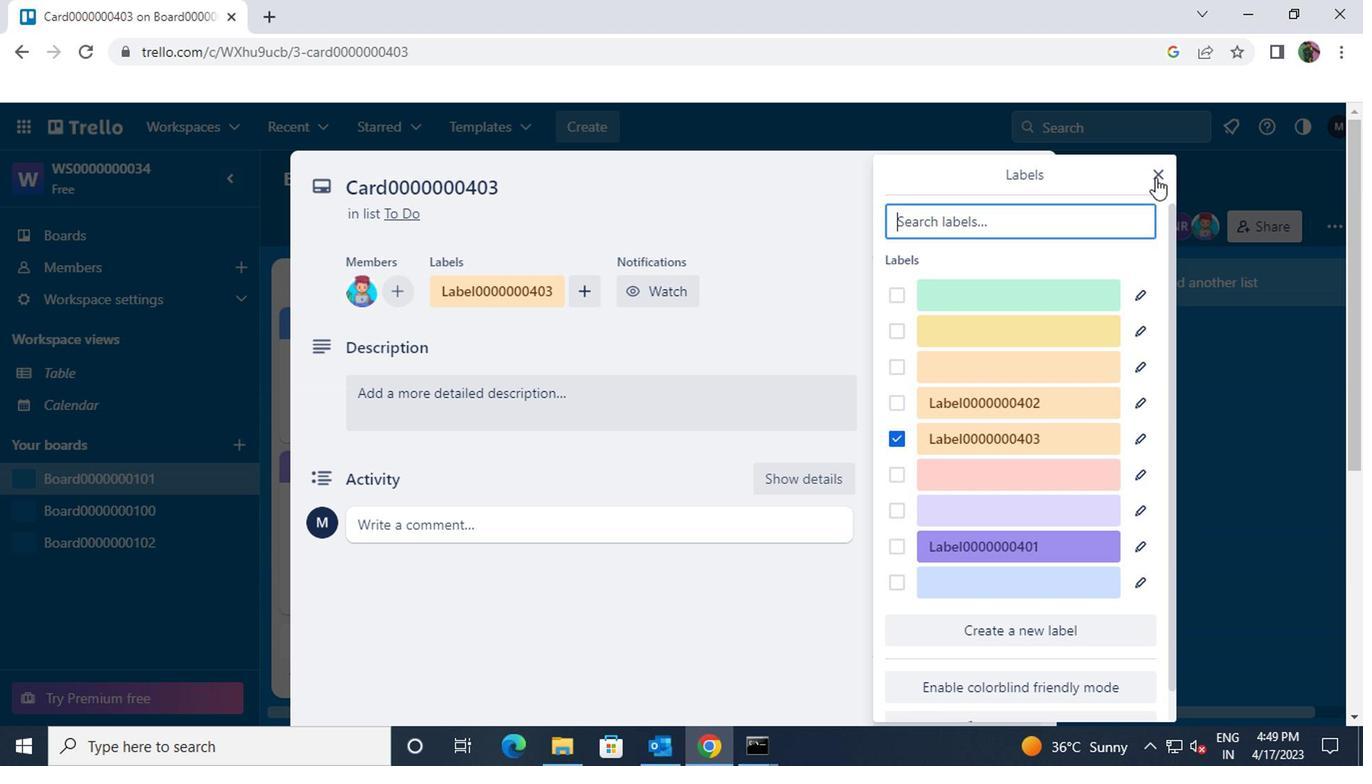
Action: Mouse moved to (981, 355)
Screenshot: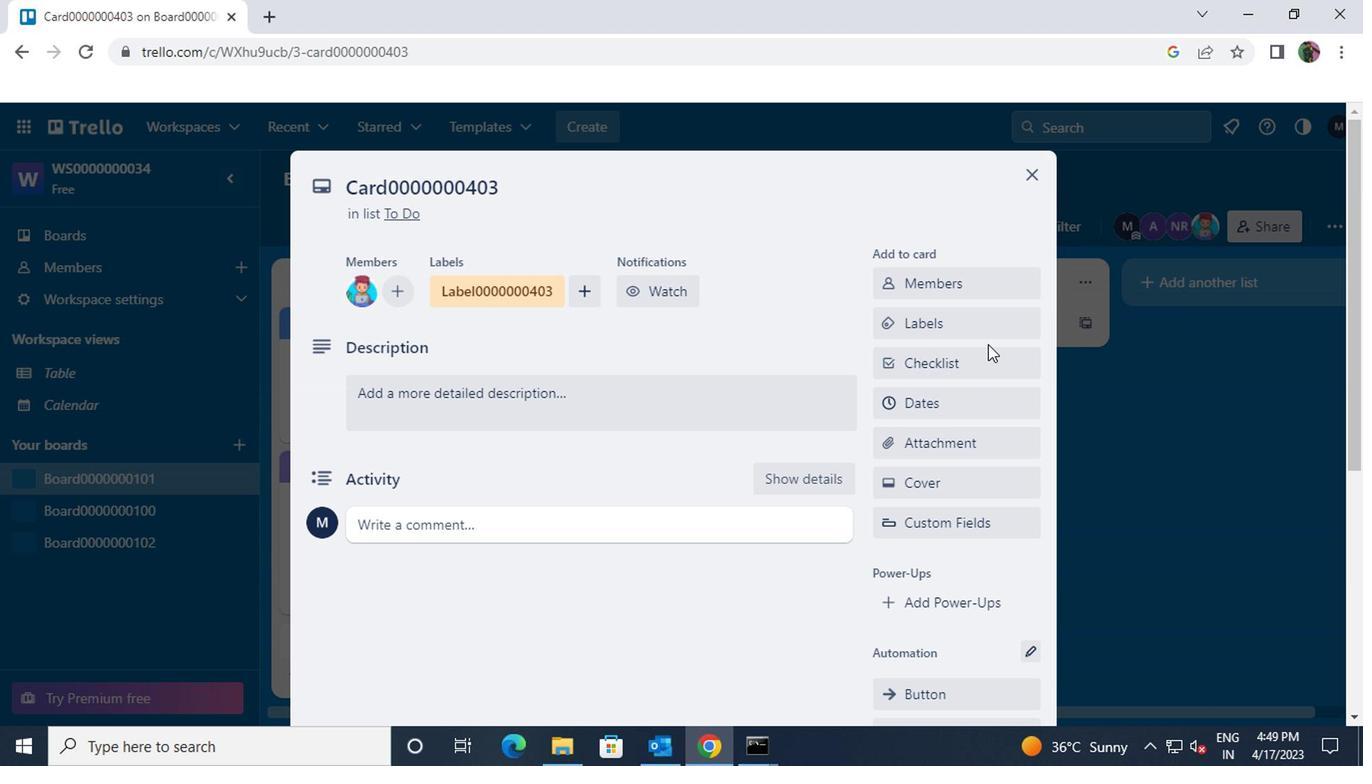 
Action: Mouse pressed left at (981, 355)
Screenshot: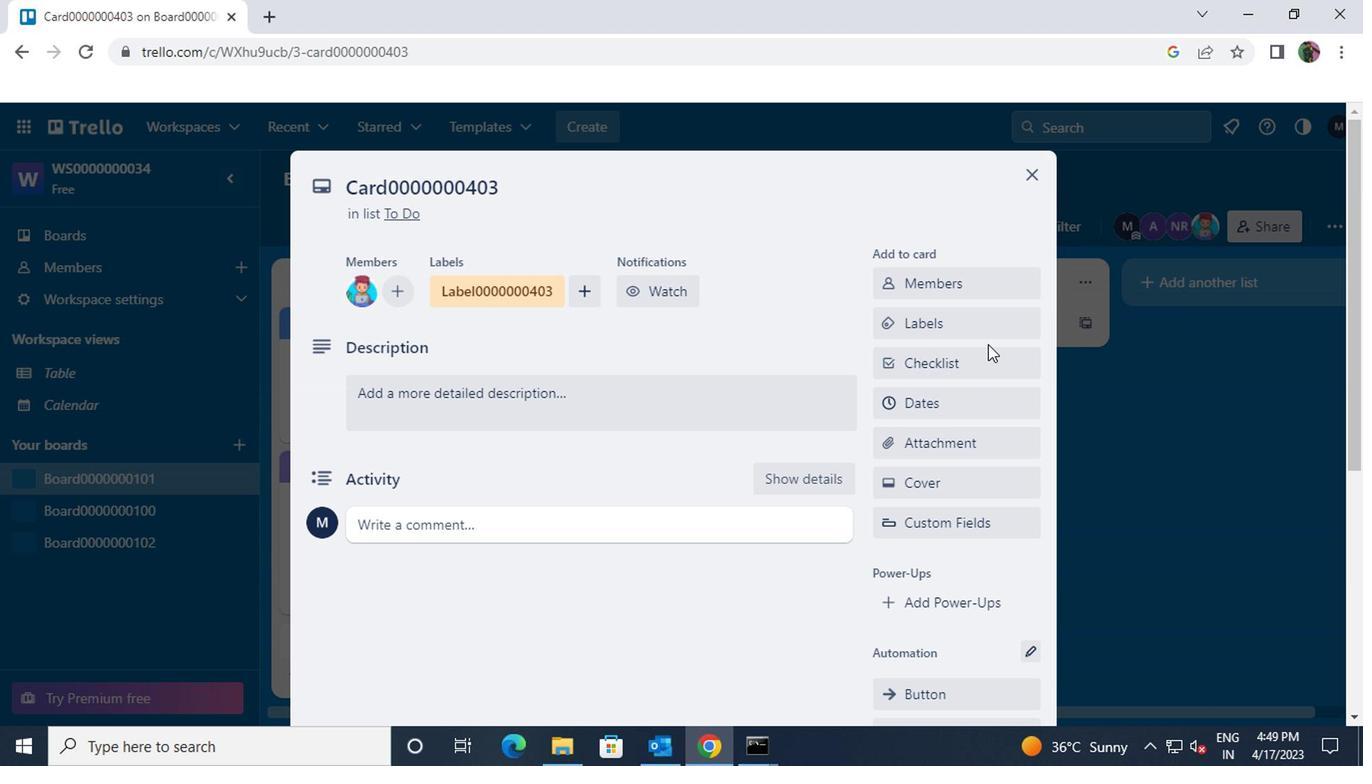 
Action: Mouse moved to (981, 362)
Screenshot: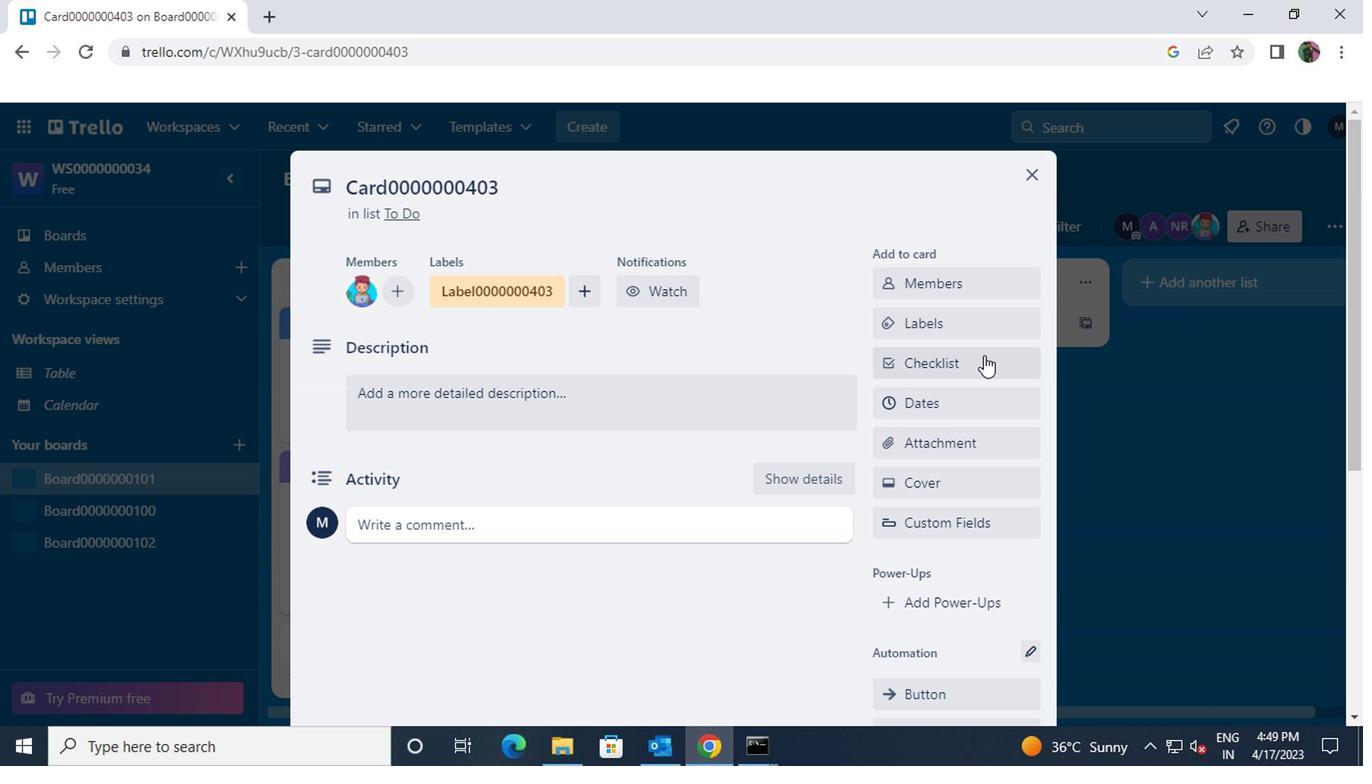 
Action: Key pressed <Key.shift>CL0000000403
Screenshot: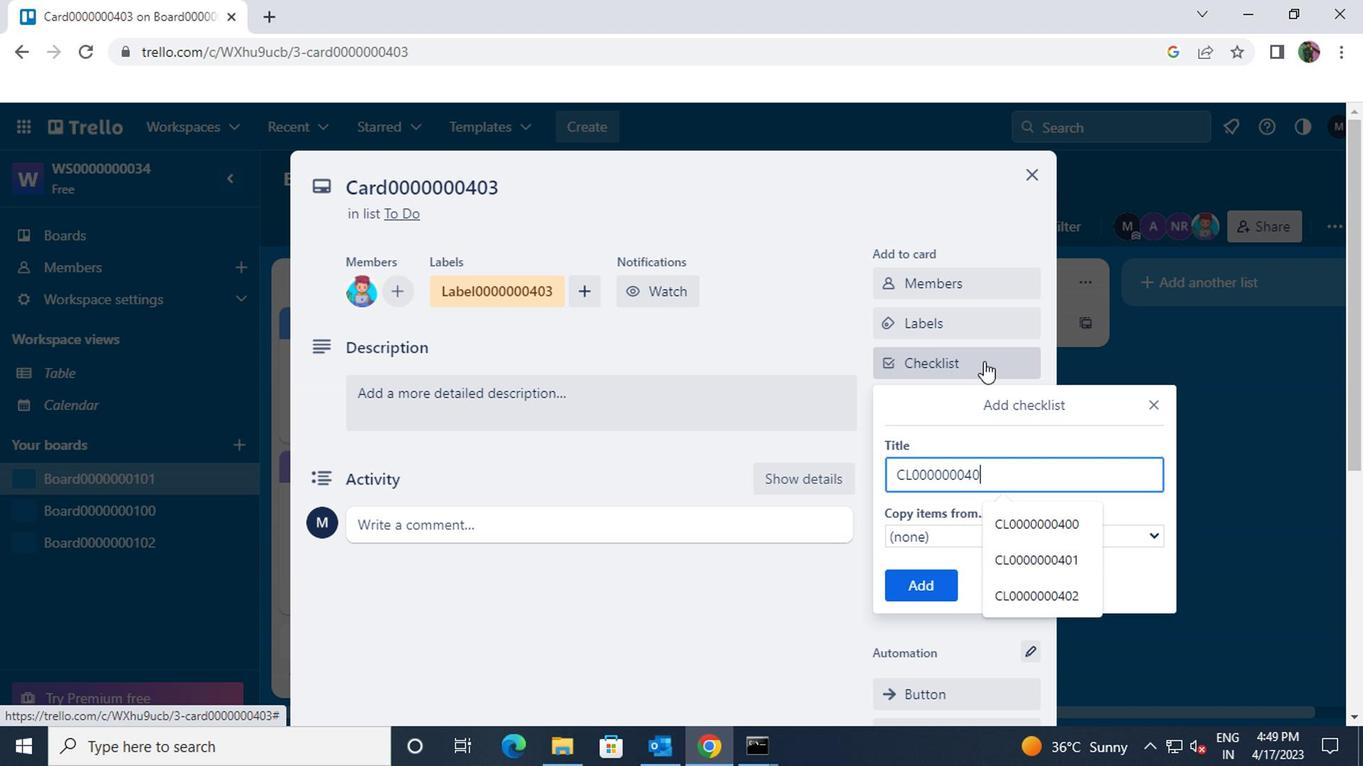 
Action: Mouse moved to (920, 588)
Screenshot: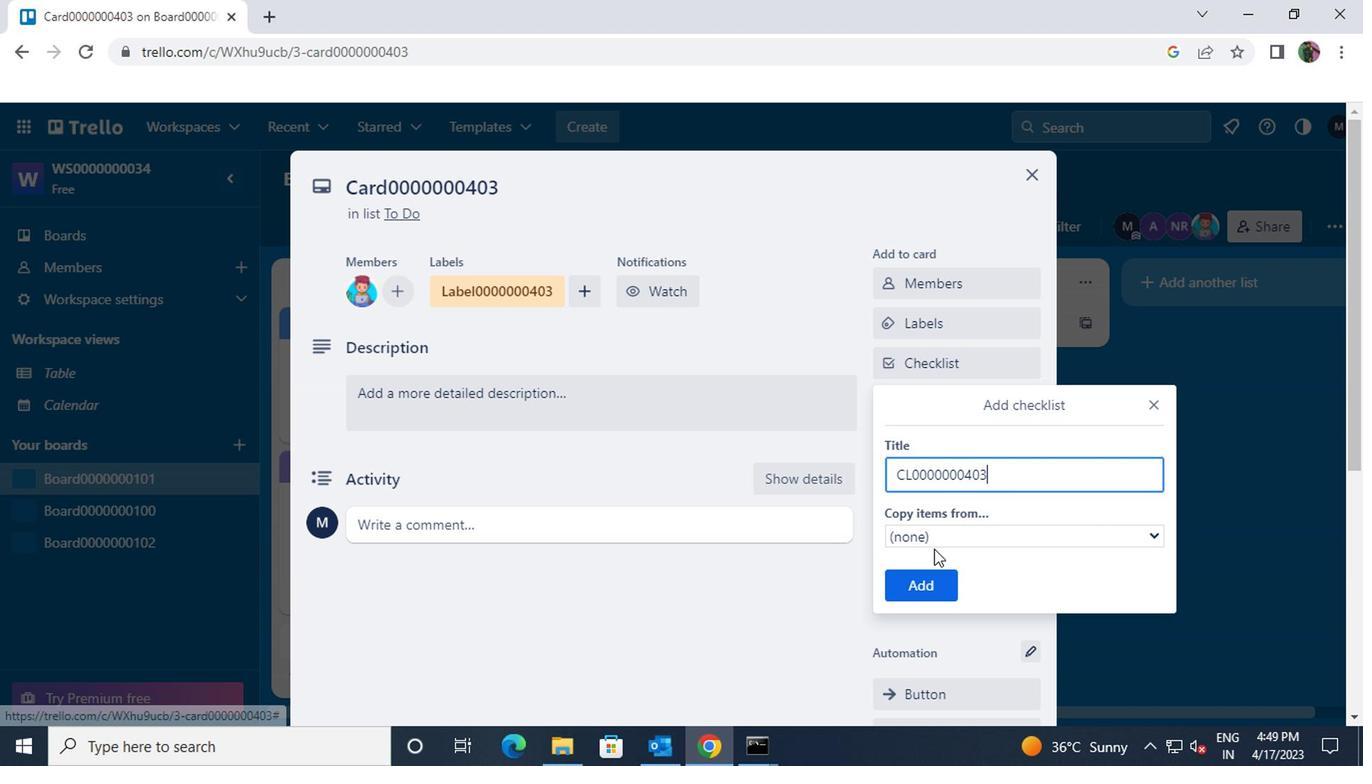 
Action: Mouse pressed left at (920, 588)
Screenshot: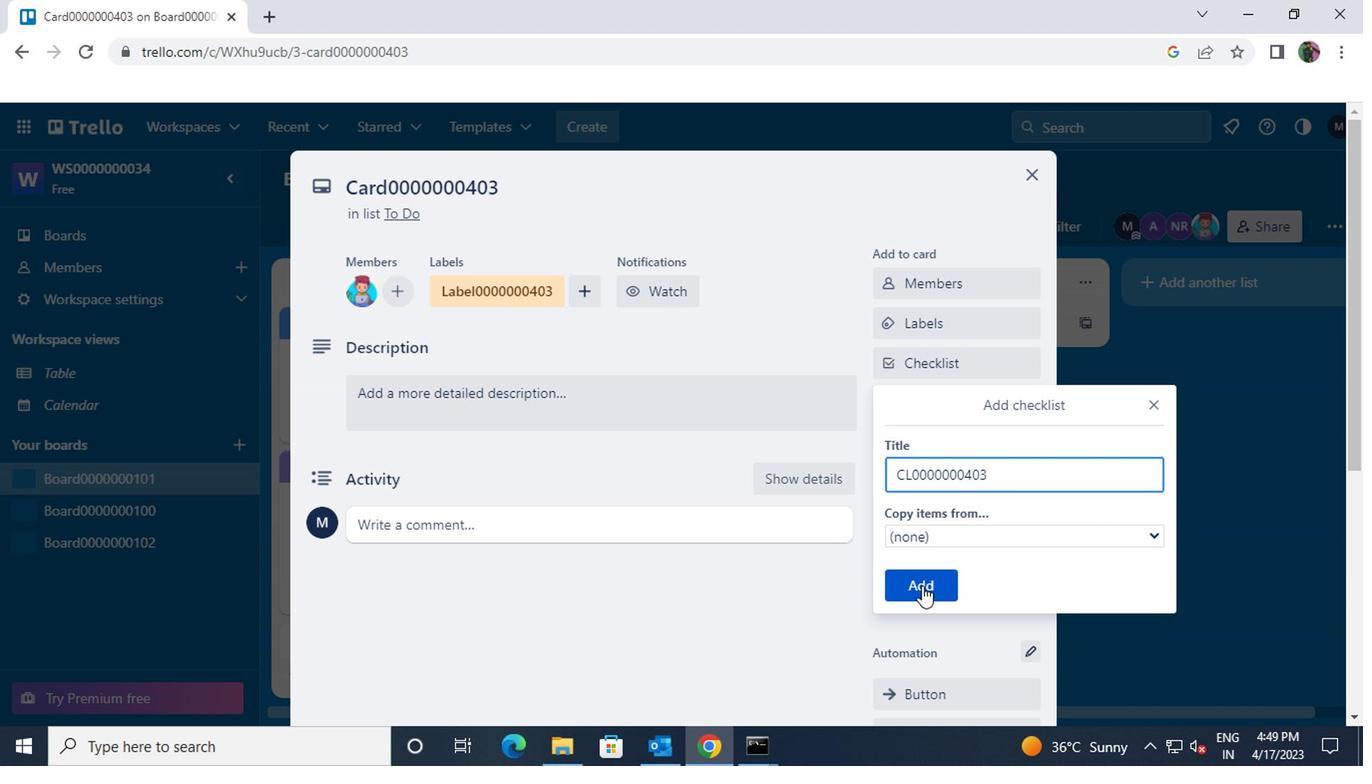 
Action: Mouse moved to (945, 398)
Screenshot: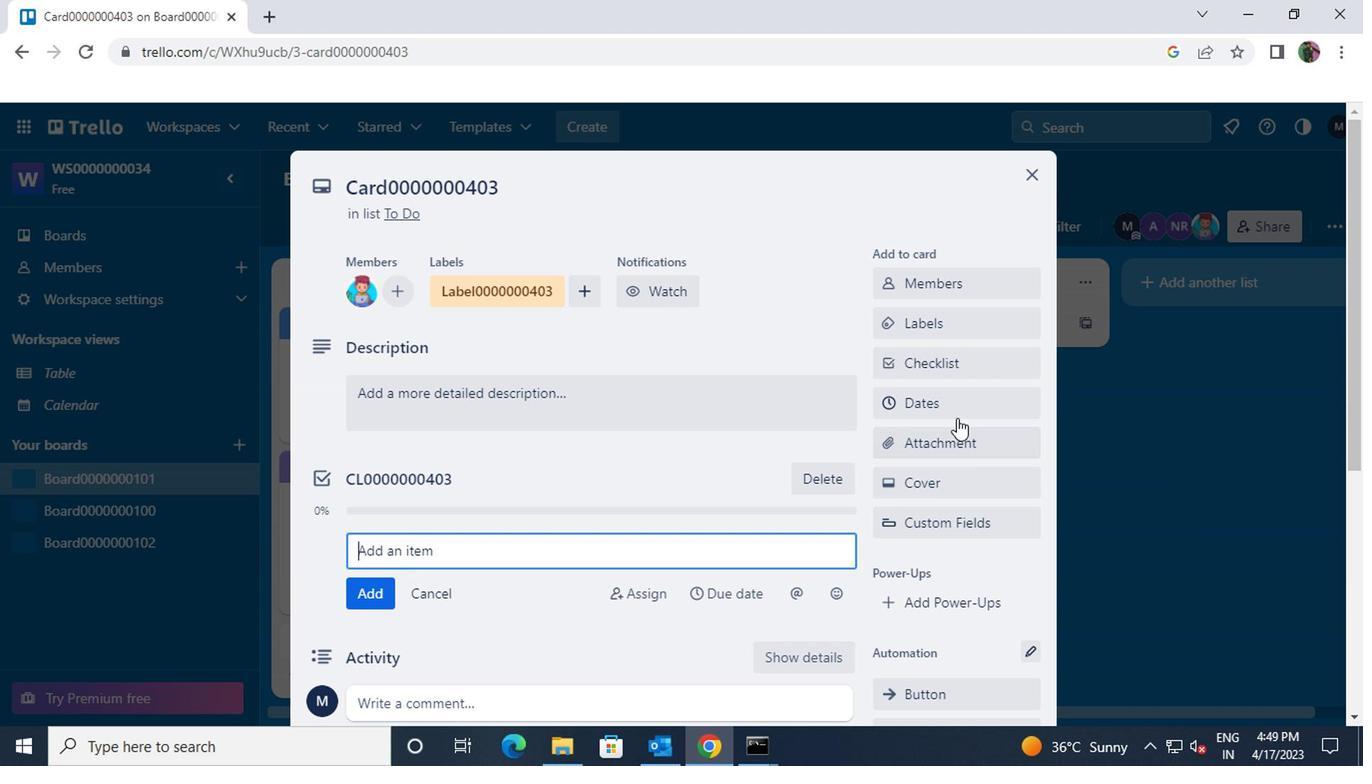 
Action: Mouse pressed left at (945, 398)
Screenshot: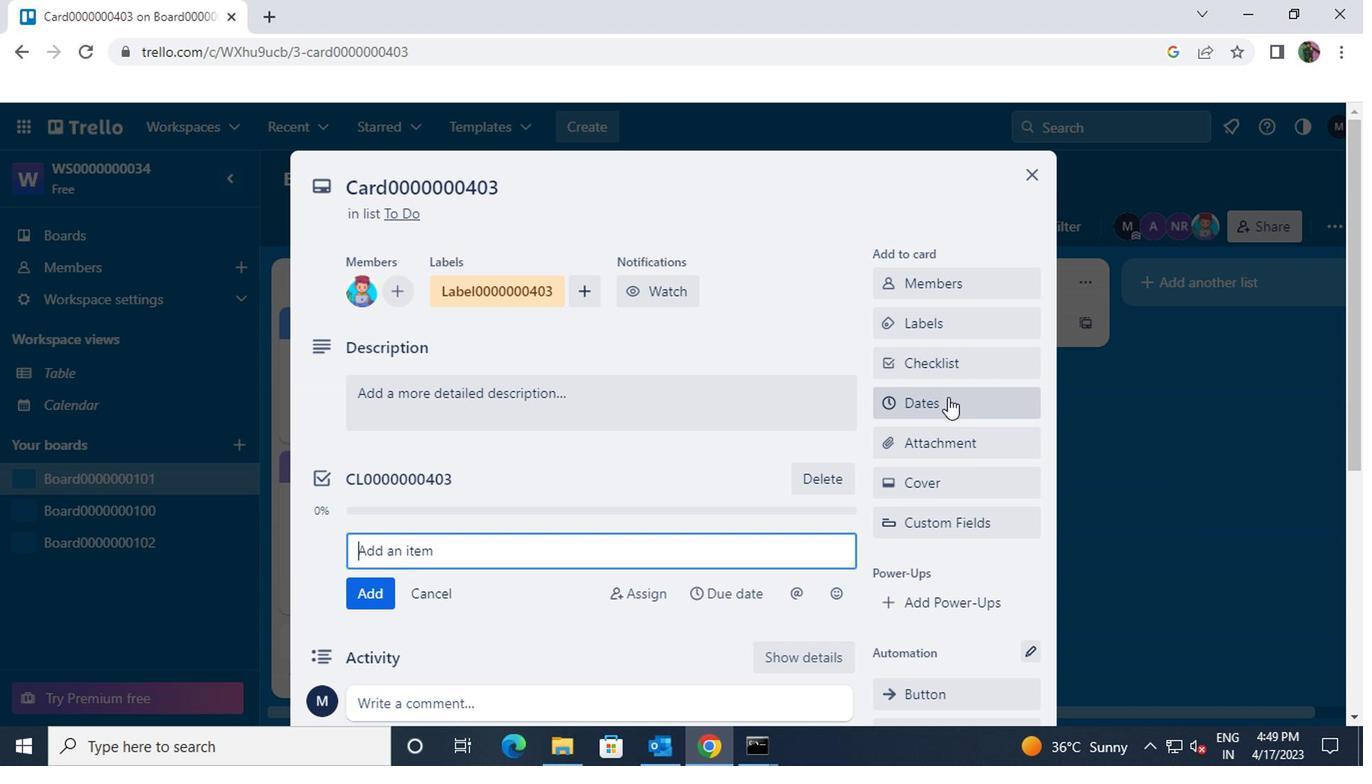 
Action: Mouse moved to (1134, 225)
Screenshot: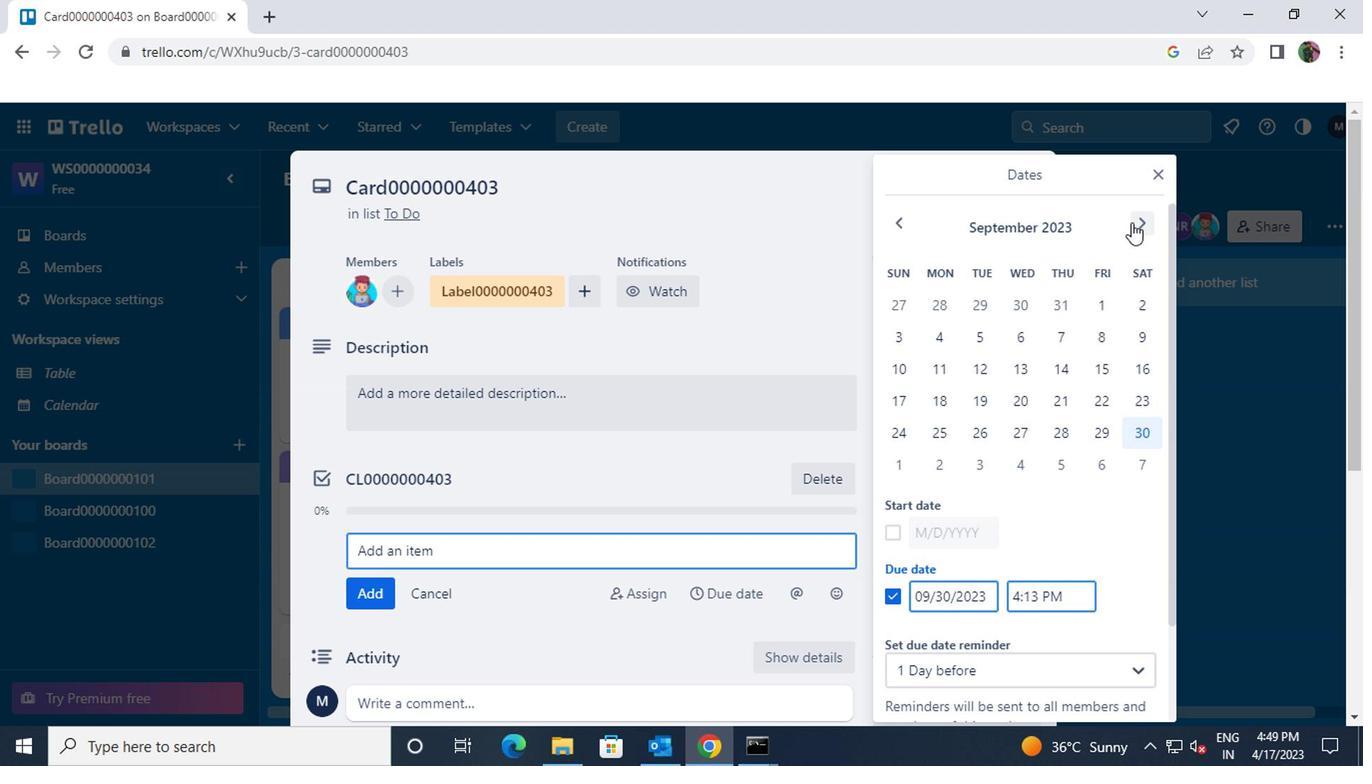 
Action: Mouse pressed left at (1134, 225)
Screenshot: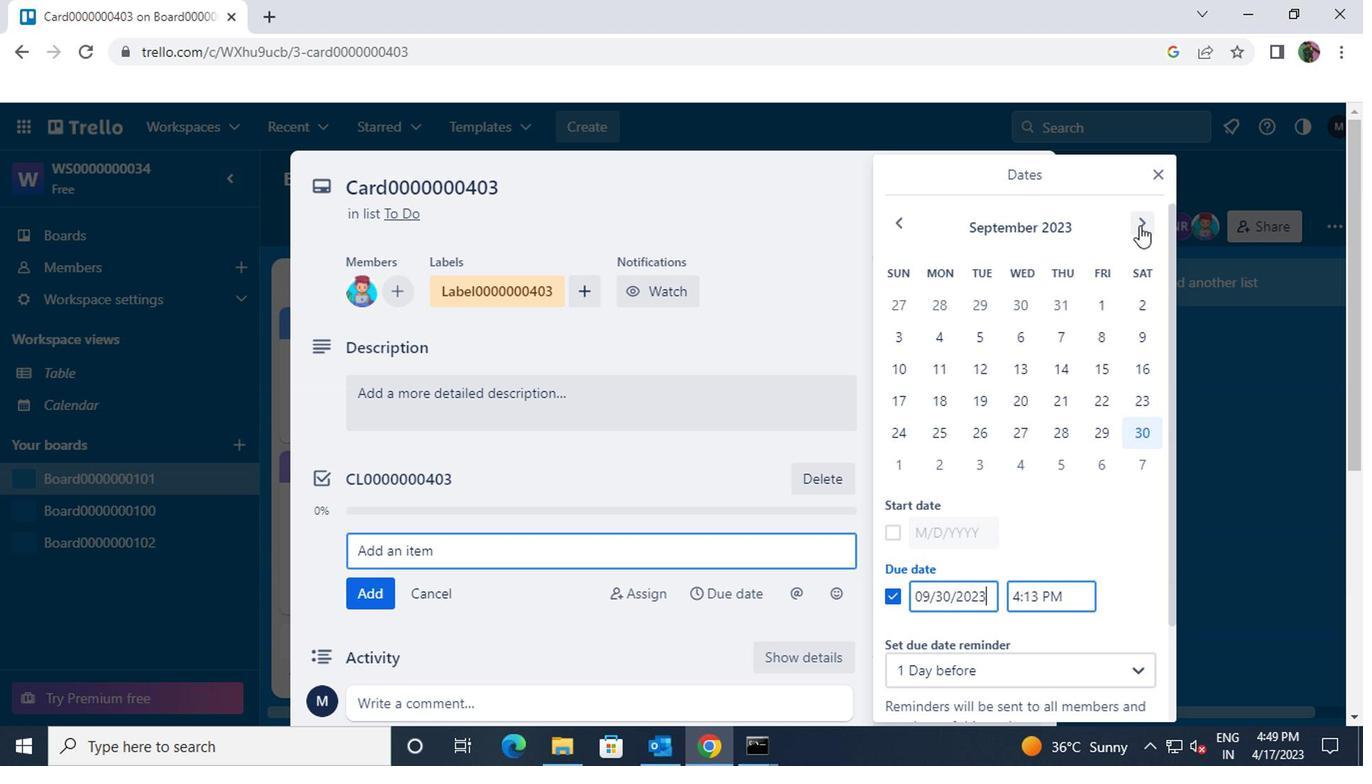 
Action: Mouse moved to (901, 307)
Screenshot: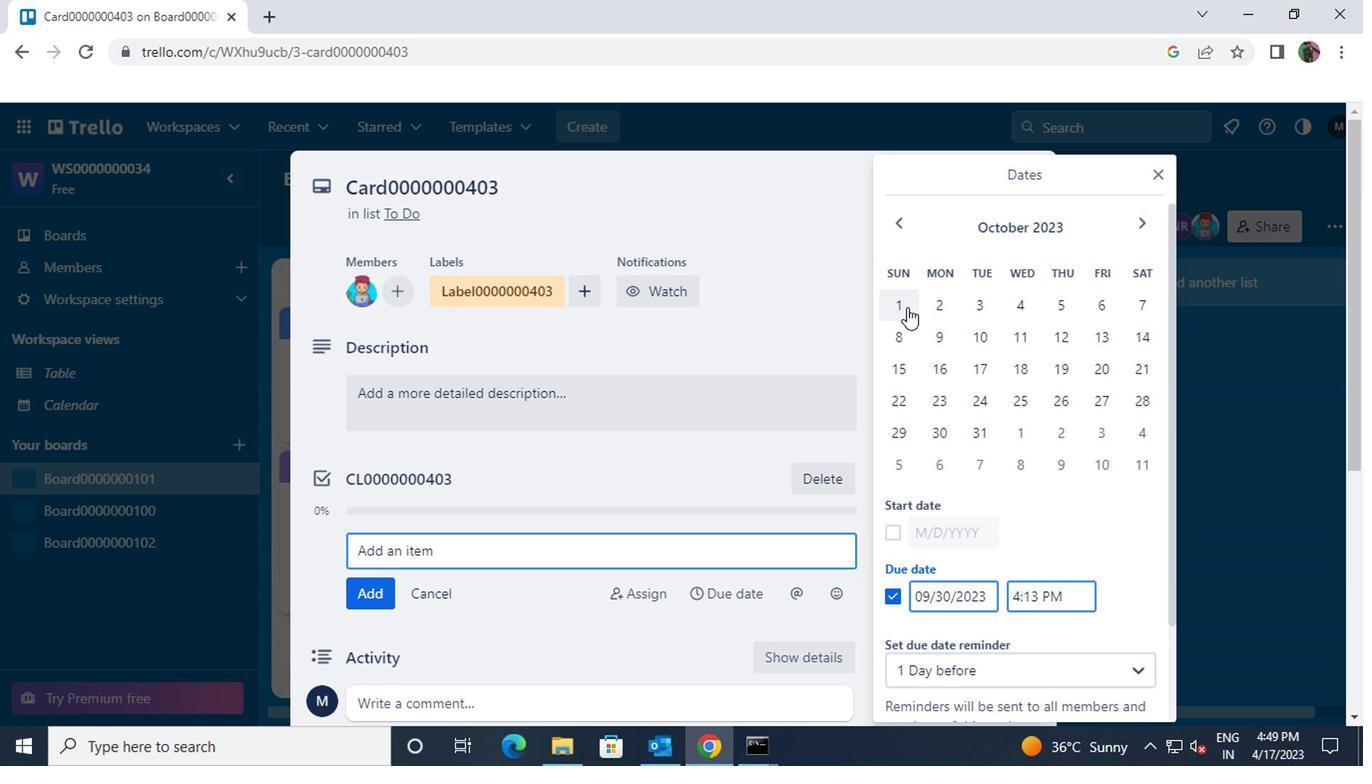 
Action: Mouse pressed left at (901, 307)
Screenshot: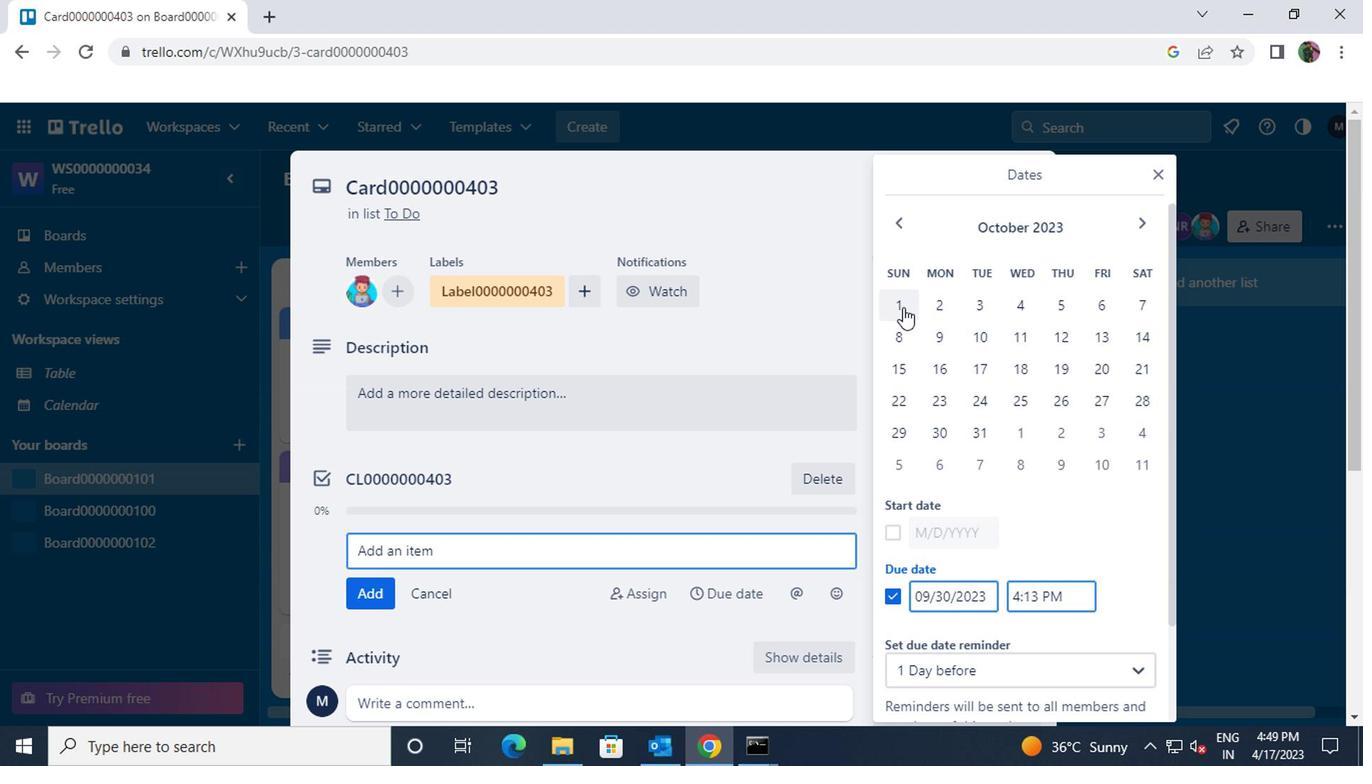 
Action: Mouse moved to (979, 428)
Screenshot: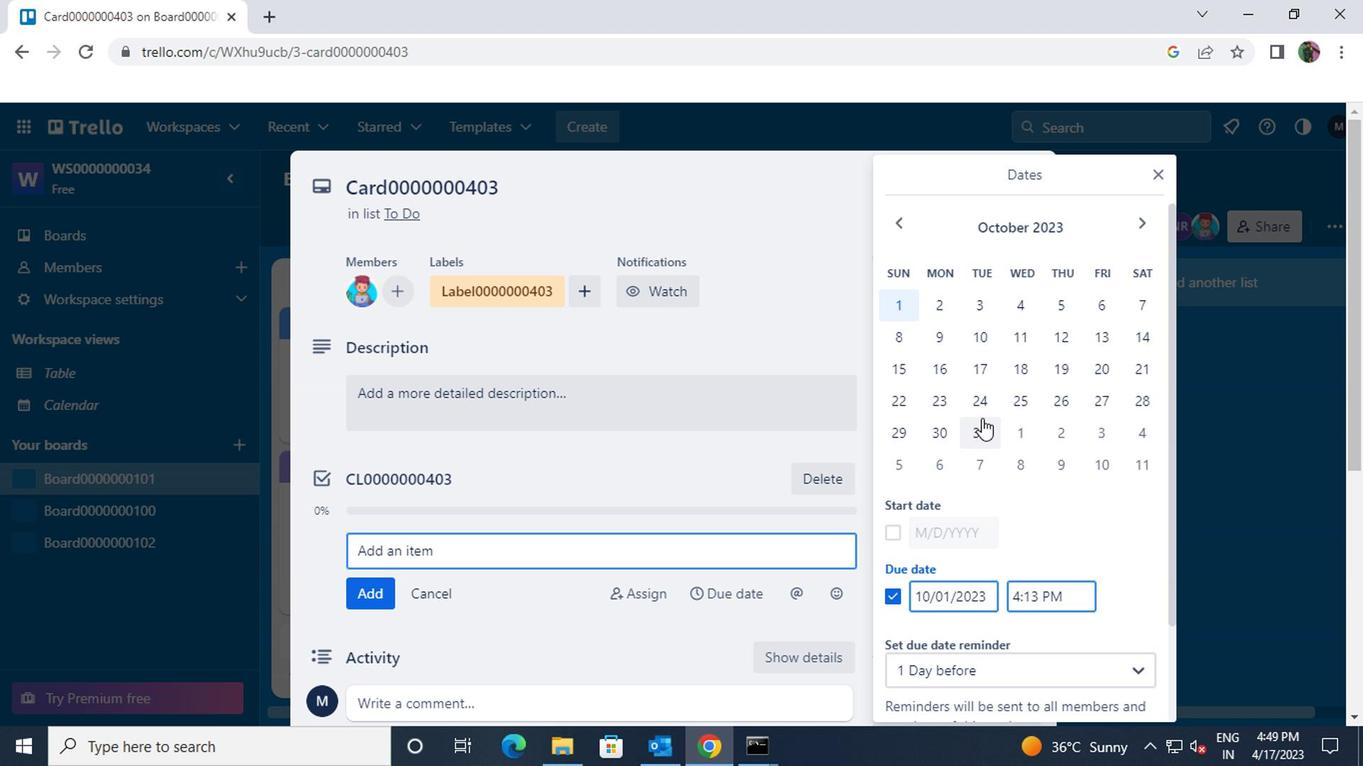 
Action: Mouse pressed left at (979, 428)
Screenshot: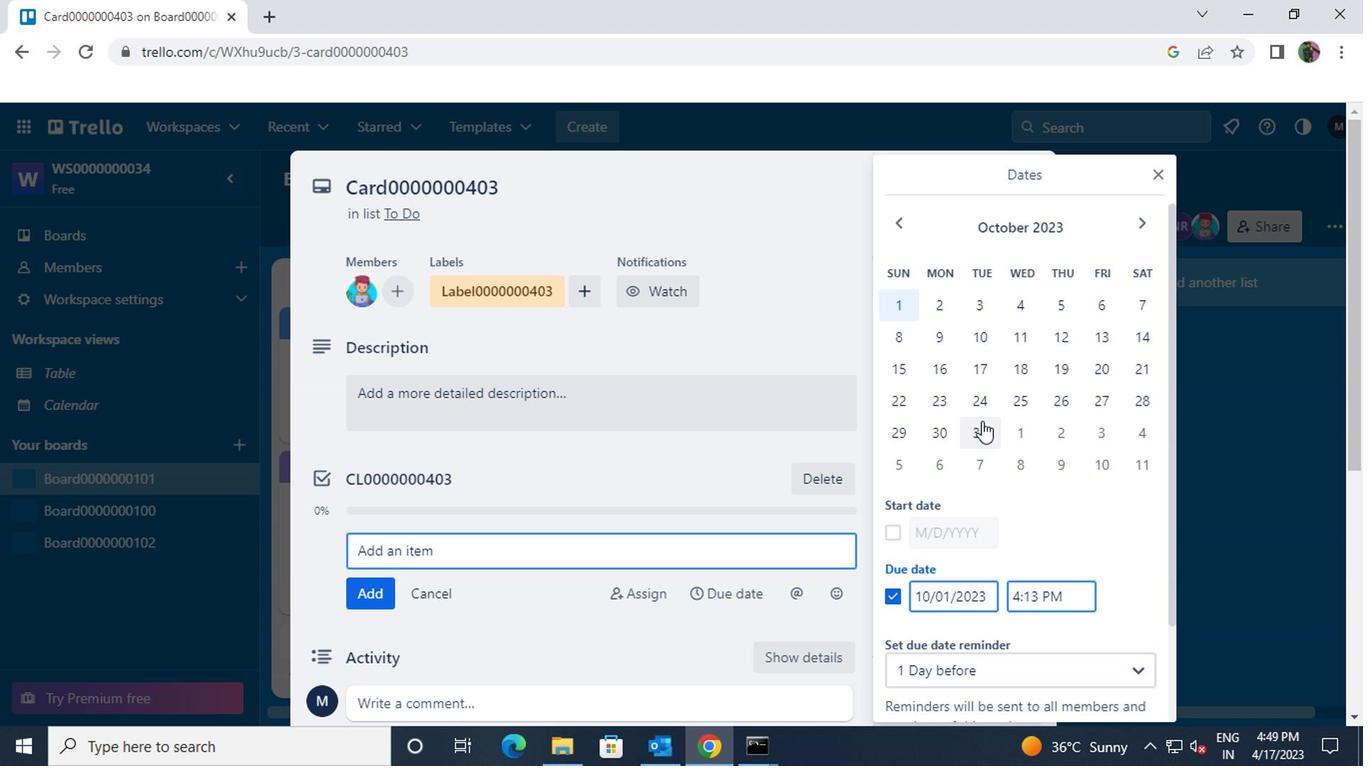 
Action: Mouse scrolled (979, 427) with delta (0, 0)
Screenshot: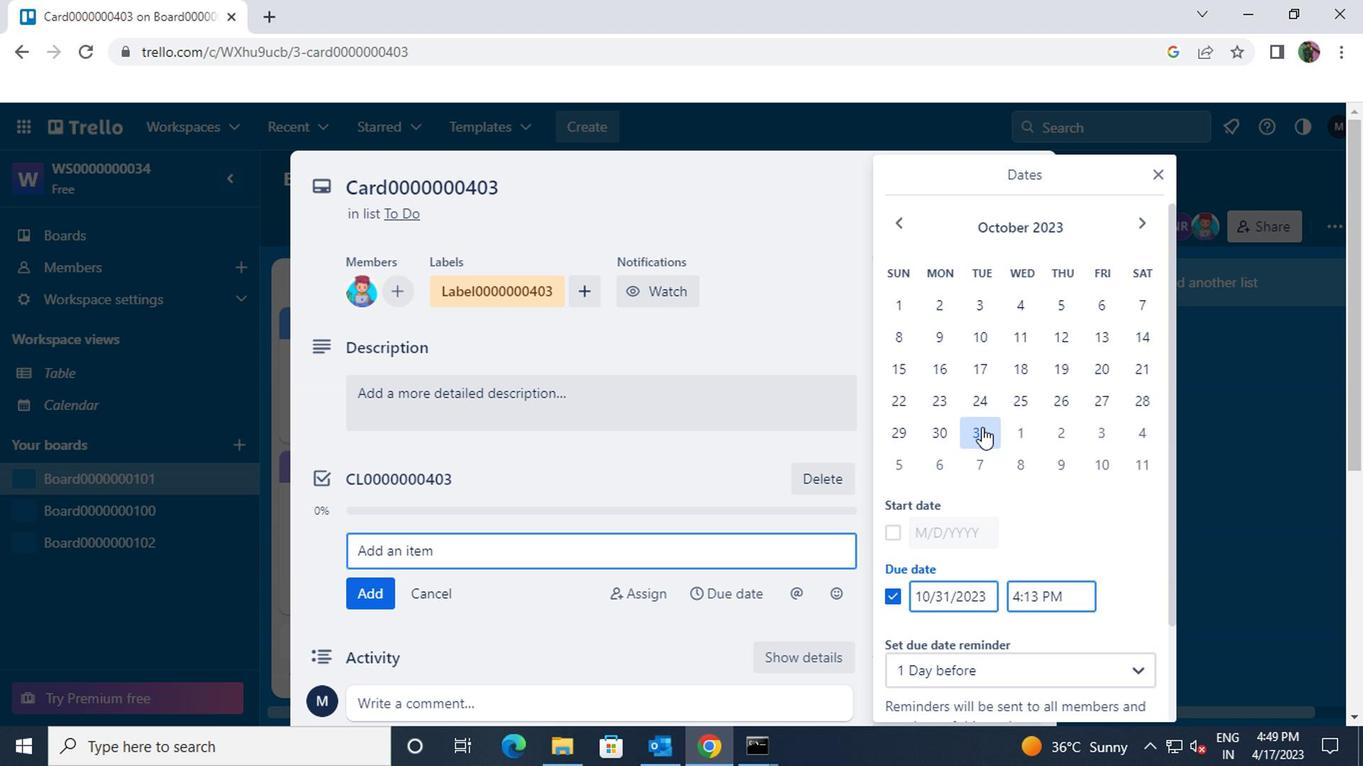
Action: Mouse moved to (890, 428)
Screenshot: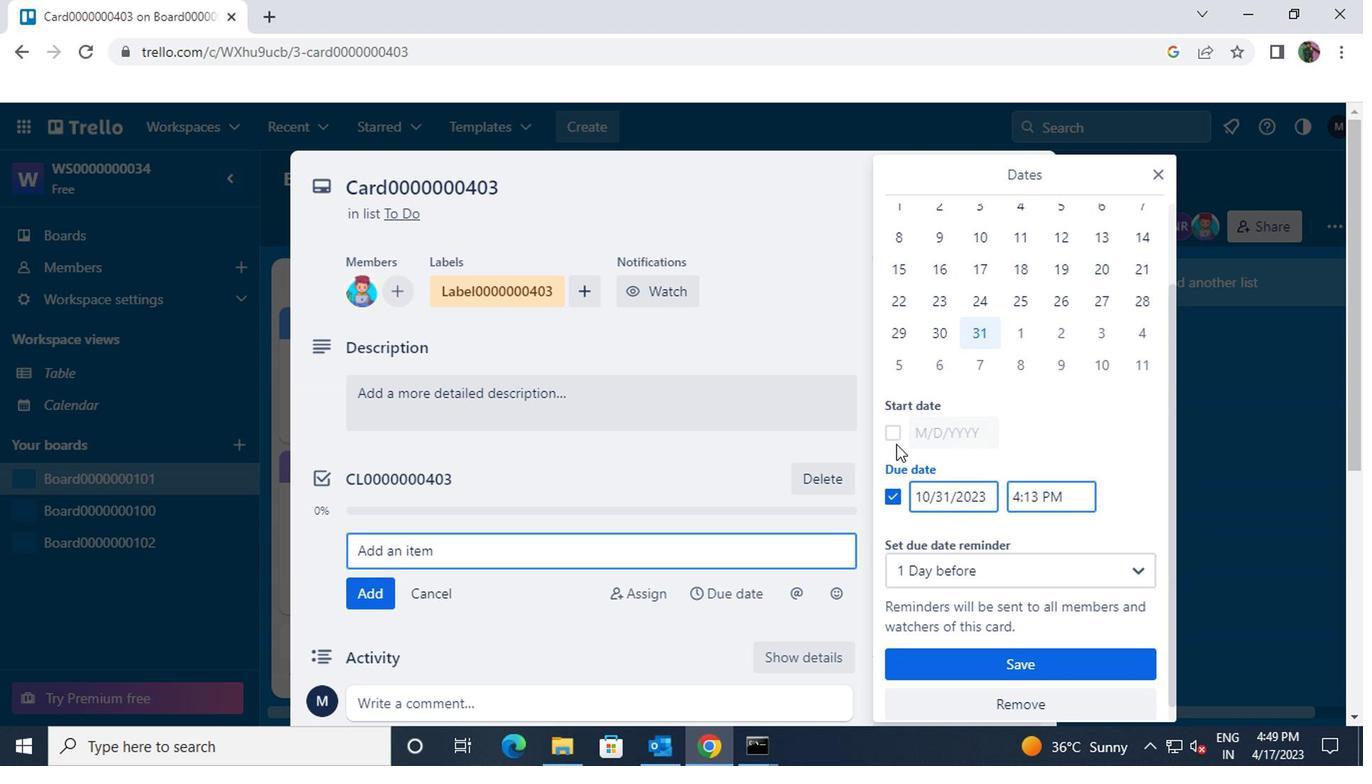 
Action: Mouse pressed left at (890, 428)
Screenshot: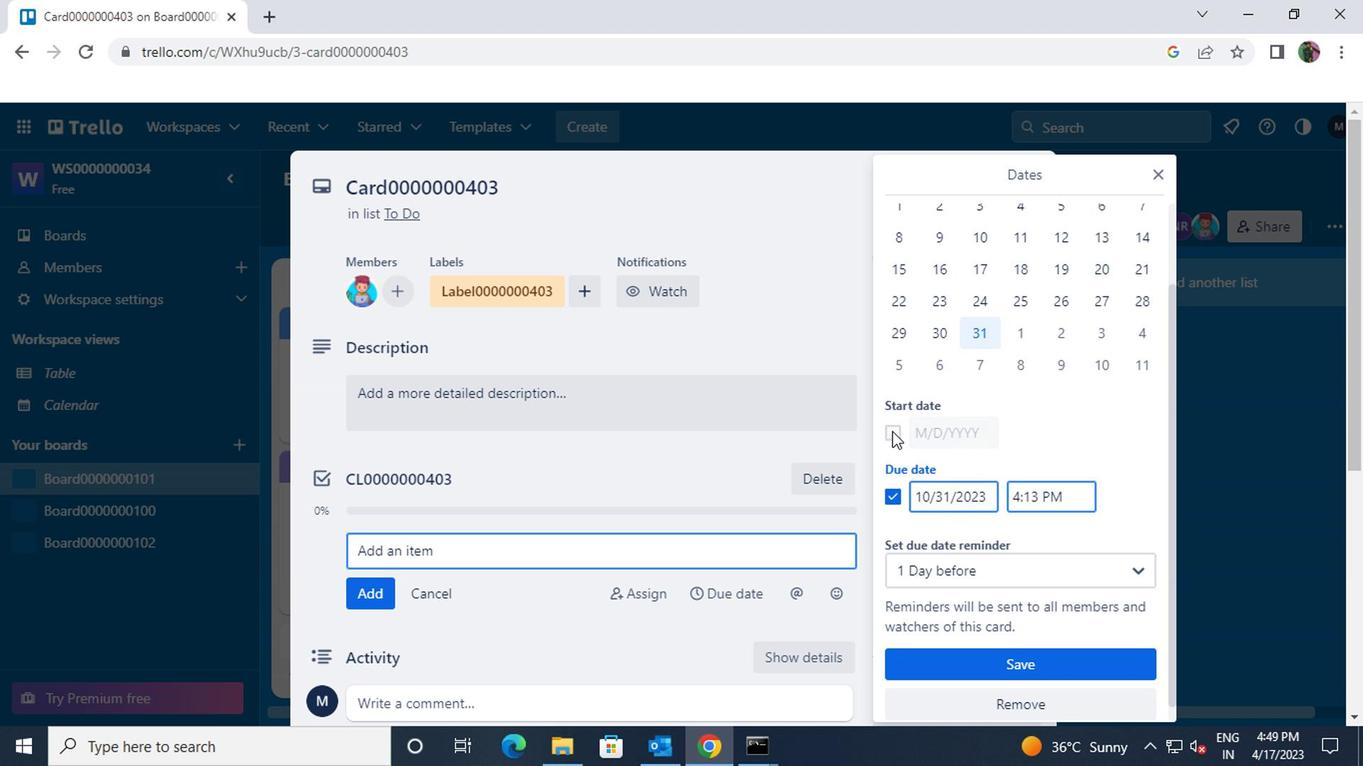 
Action: Mouse moved to (975, 664)
Screenshot: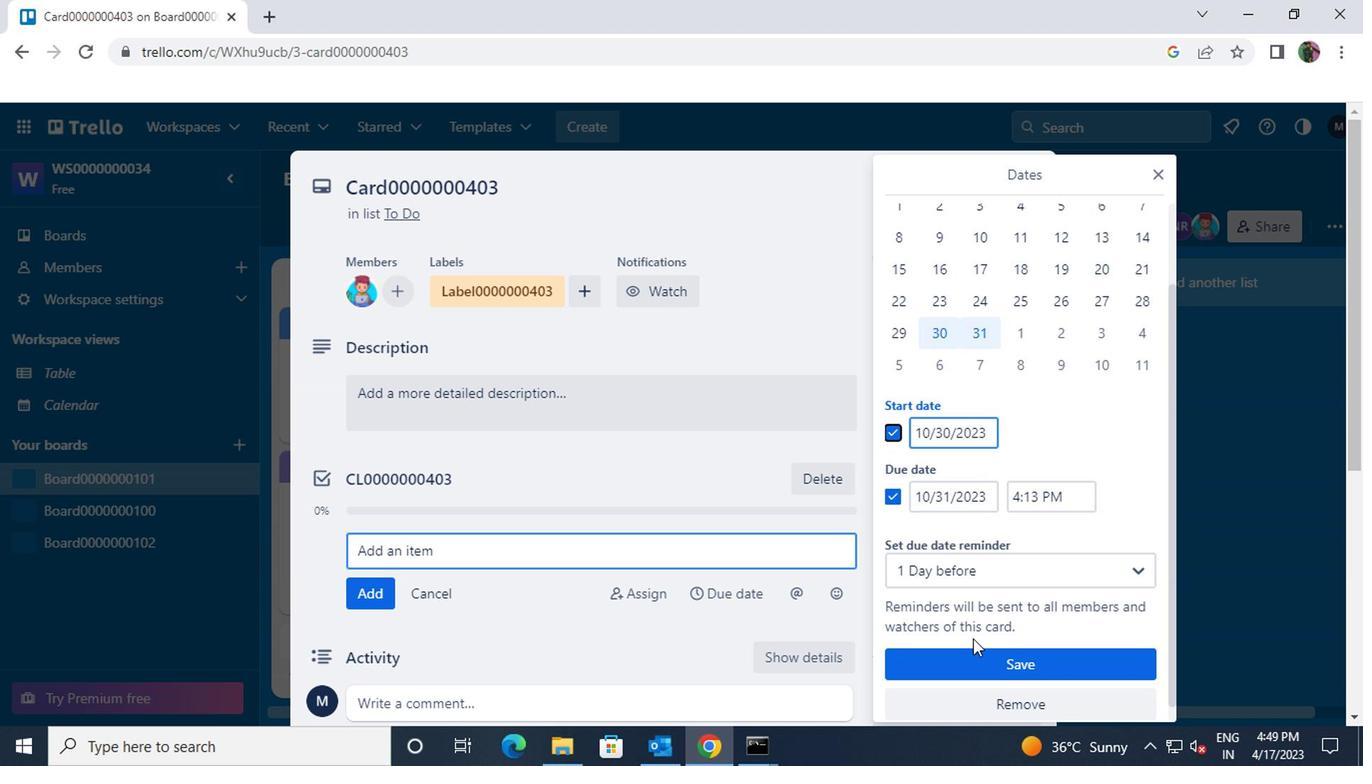
Action: Mouse pressed left at (975, 664)
Screenshot: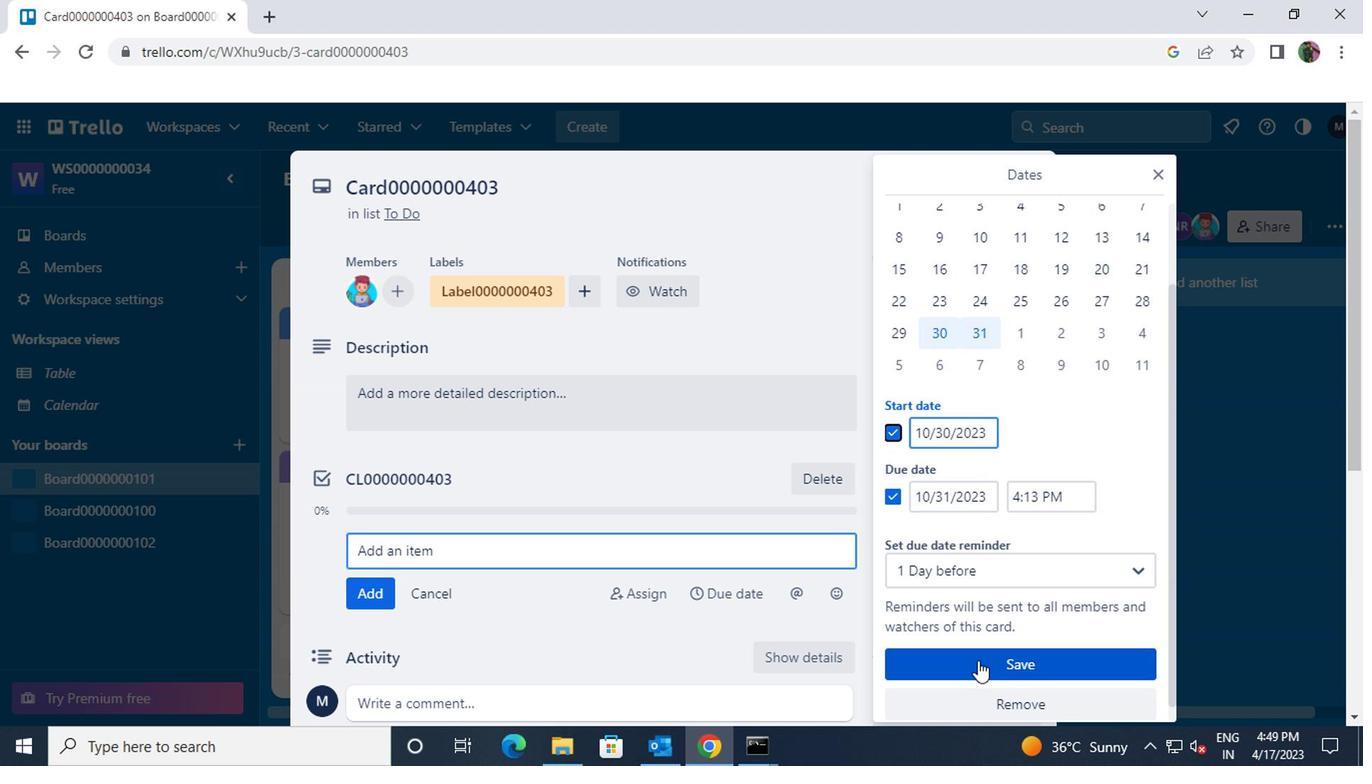 
Action: Key pressed <Key.f8>
Screenshot: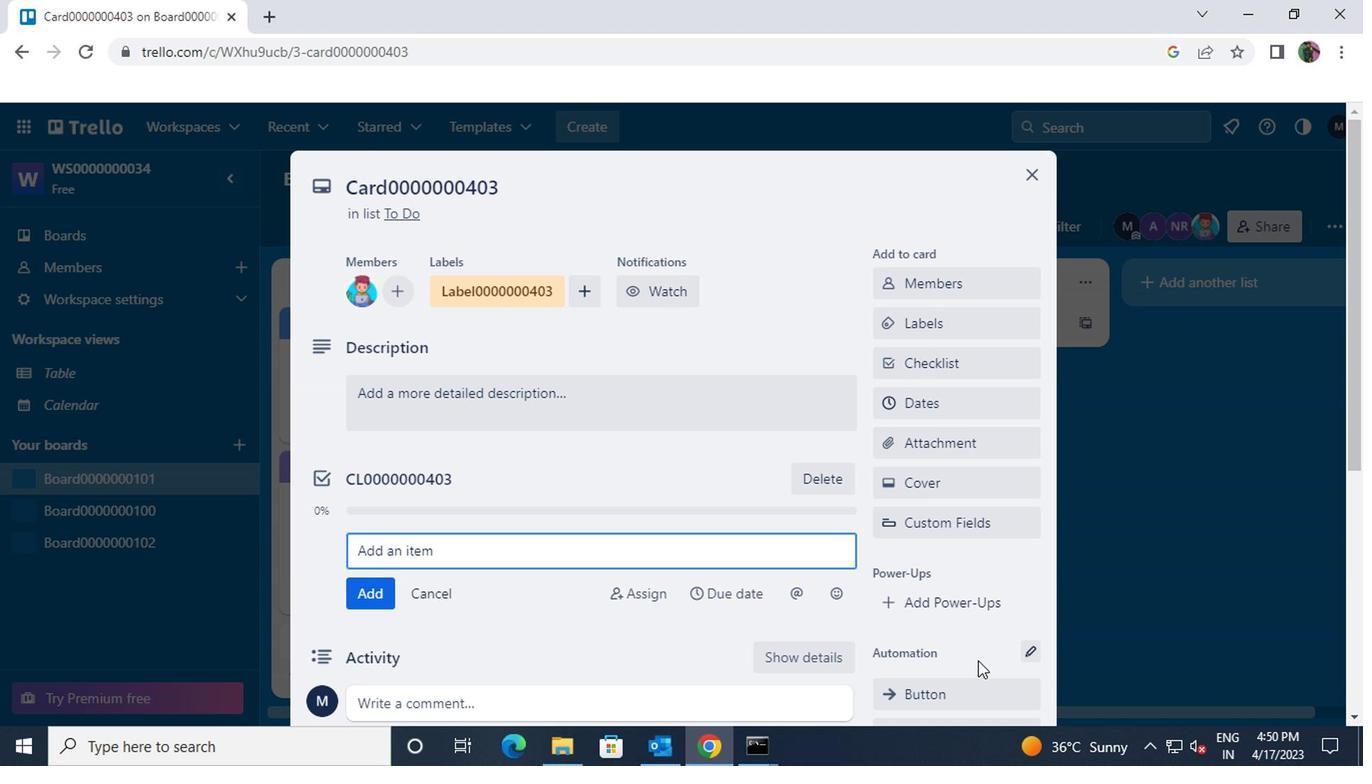 
